 Task: Allow users to create and manage their profiles.
Action: Mouse moved to (556, 47)
Screenshot: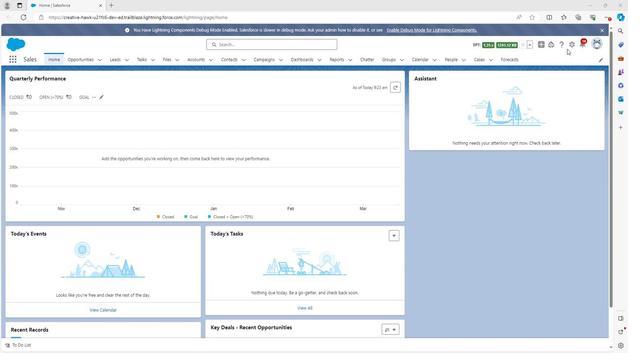 
Action: Mouse pressed left at (556, 47)
Screenshot: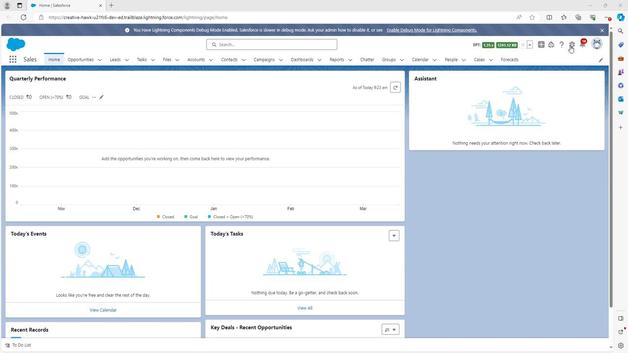 
Action: Mouse moved to (530, 63)
Screenshot: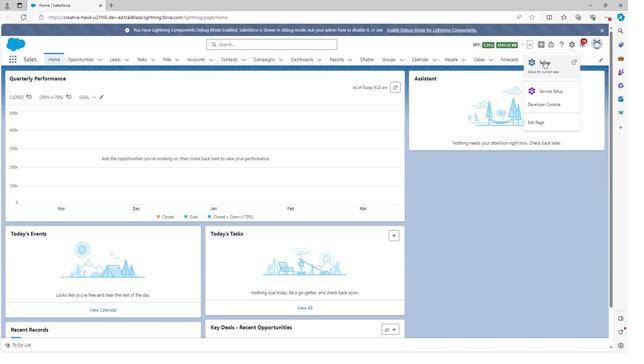 
Action: Mouse pressed left at (530, 63)
Screenshot: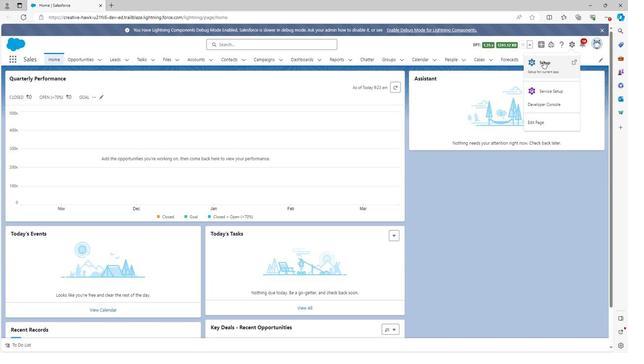 
Action: Mouse moved to (53, 77)
Screenshot: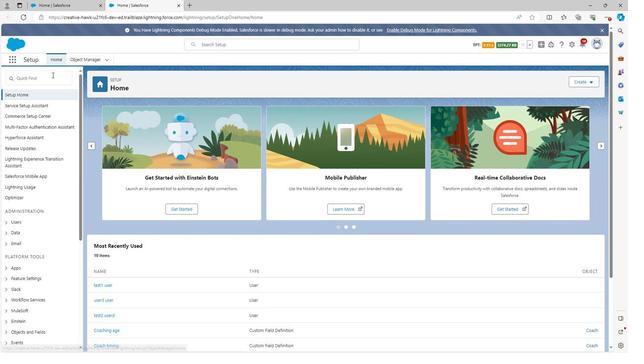 
Action: Mouse pressed left at (53, 77)
Screenshot: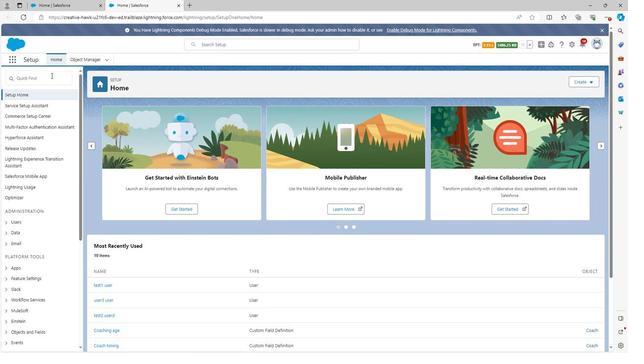 
Action: Mouse moved to (9, 223)
Screenshot: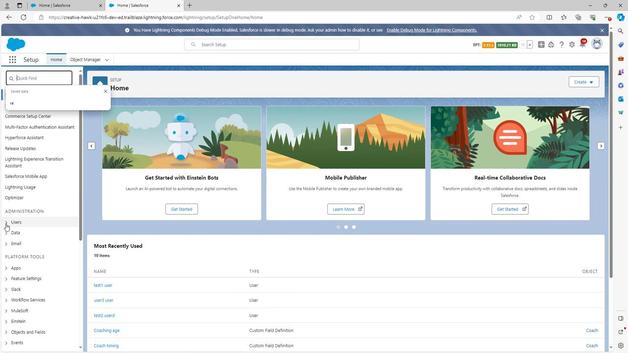 
Action: Mouse pressed left at (9, 223)
Screenshot: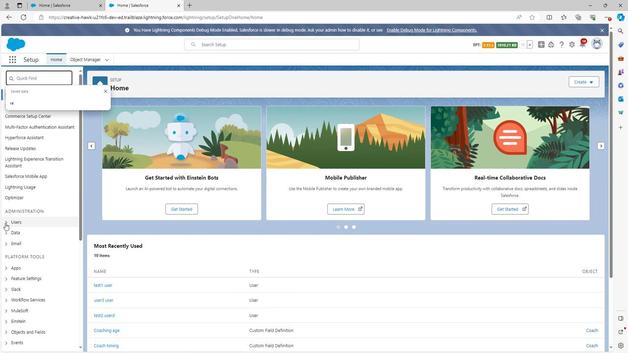
Action: Mouse moved to (27, 306)
Screenshot: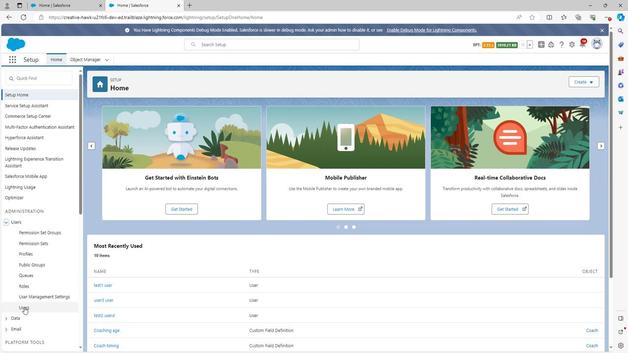 
Action: Mouse pressed left at (27, 306)
Screenshot: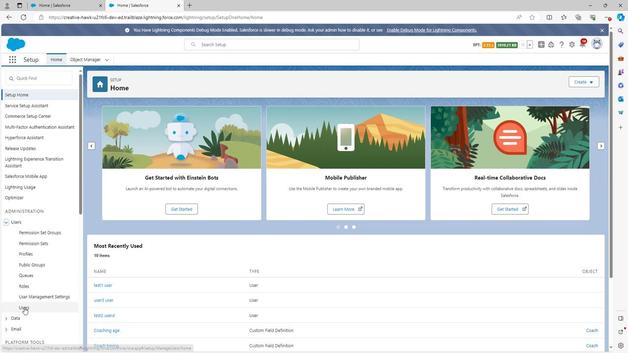 
Action: Mouse moved to (125, 206)
Screenshot: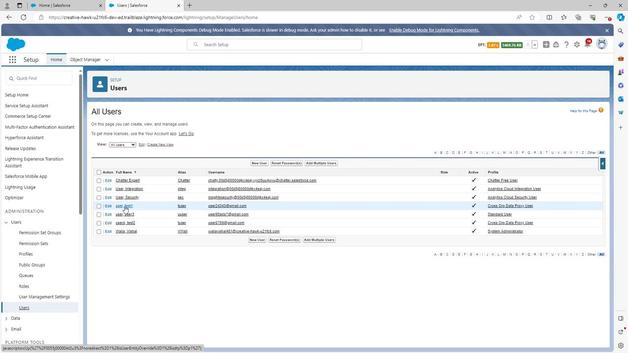 
Action: Mouse pressed left at (125, 206)
Screenshot: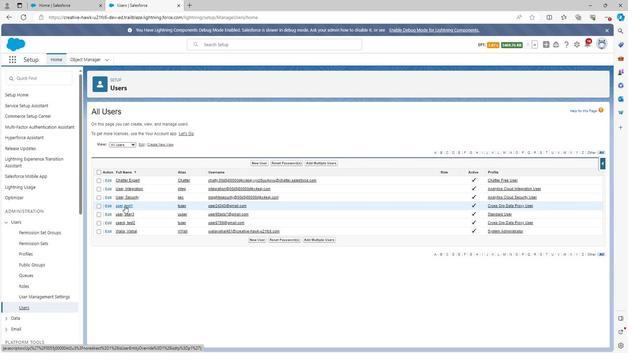 
Action: Mouse moved to (347, 229)
Screenshot: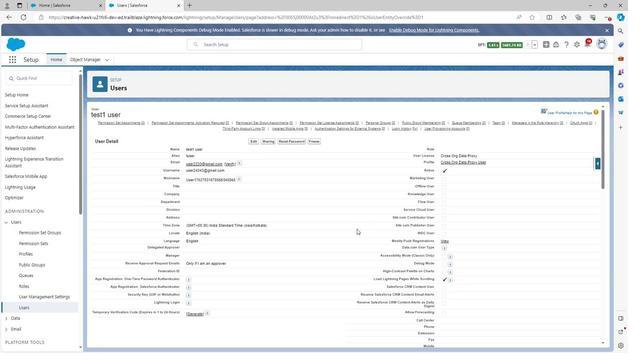 
Action: Mouse scrolled (347, 229) with delta (0, 0)
Screenshot: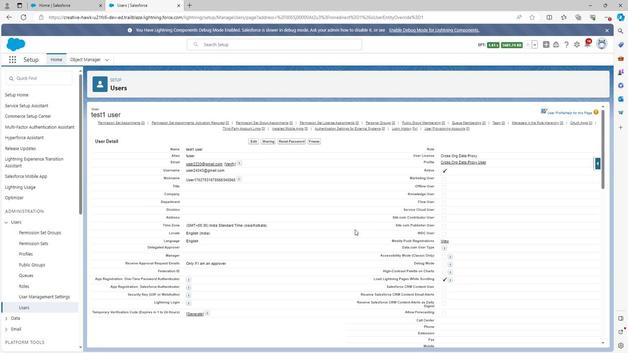 
Action: Mouse scrolled (347, 229) with delta (0, 0)
Screenshot: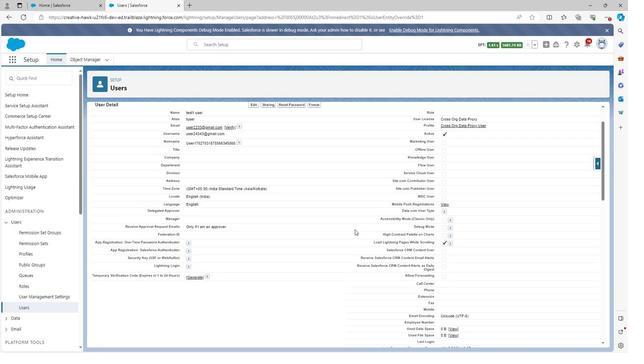 
Action: Mouse scrolled (347, 229) with delta (0, 0)
Screenshot: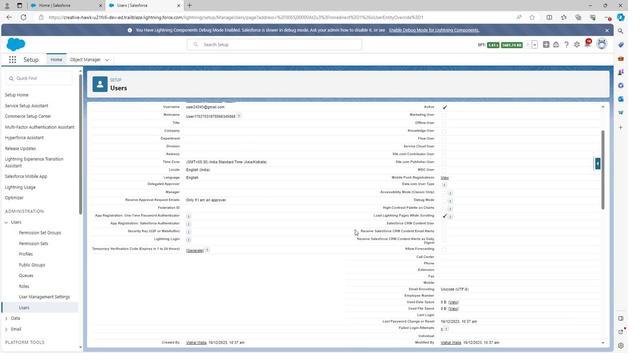 
Action: Mouse scrolled (347, 229) with delta (0, 0)
Screenshot: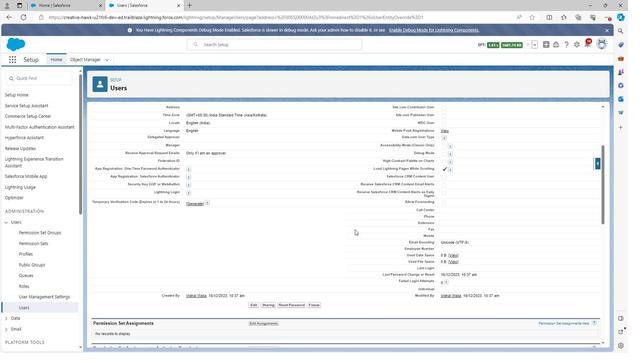 
Action: Mouse scrolled (347, 229) with delta (0, 0)
Screenshot: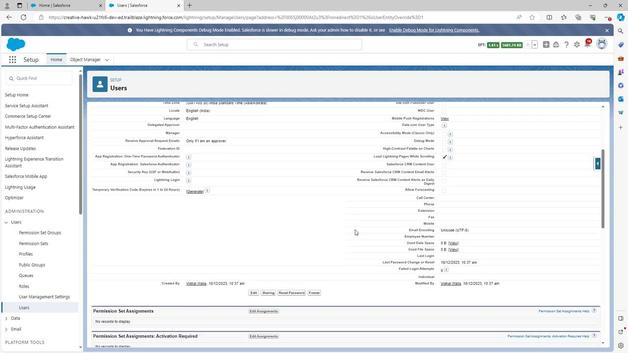 
Action: Mouse scrolled (347, 229) with delta (0, 0)
Screenshot: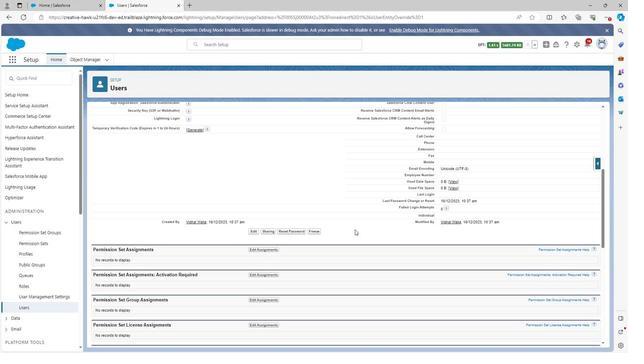 
Action: Mouse scrolled (347, 229) with delta (0, 0)
Screenshot: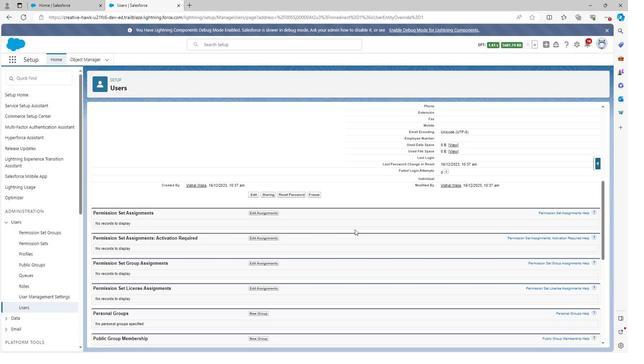 
Action: Mouse scrolled (347, 229) with delta (0, 0)
Screenshot: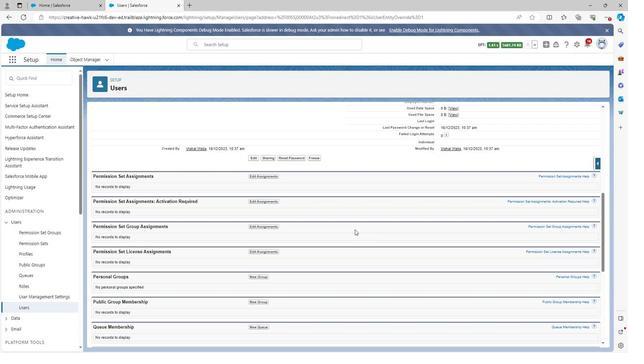 
Action: Mouse moved to (259, 140)
Screenshot: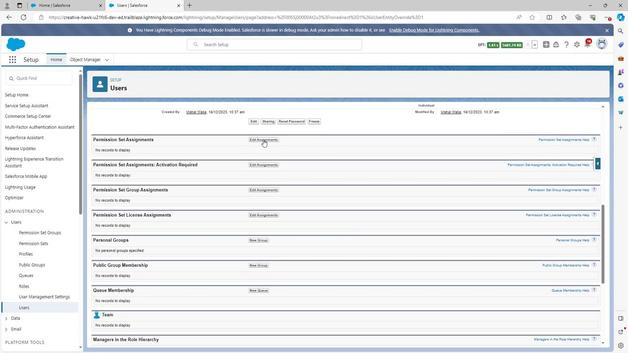
Action: Mouse pressed left at (259, 140)
Screenshot: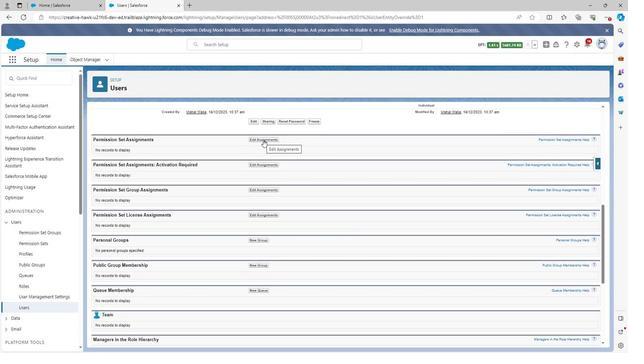 
Action: Mouse moved to (121, 168)
Screenshot: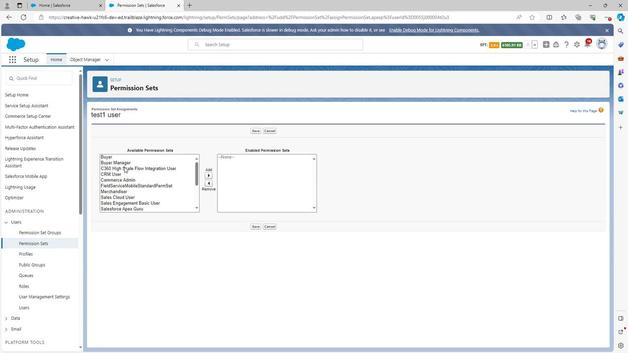 
Action: Mouse scrolled (121, 168) with delta (0, 0)
Screenshot: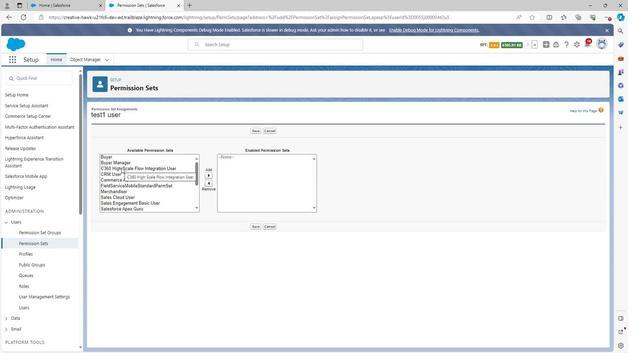 
Action: Mouse scrolled (121, 168) with delta (0, 0)
Screenshot: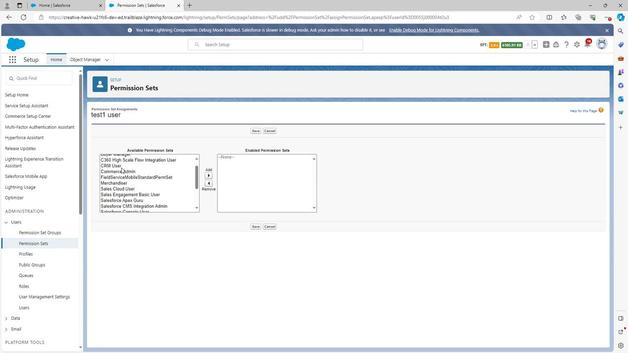 
Action: Mouse scrolled (121, 168) with delta (0, 0)
Screenshot: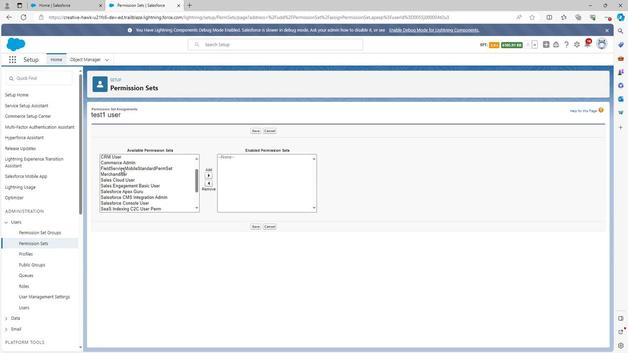 
Action: Mouse scrolled (121, 168) with delta (0, 0)
Screenshot: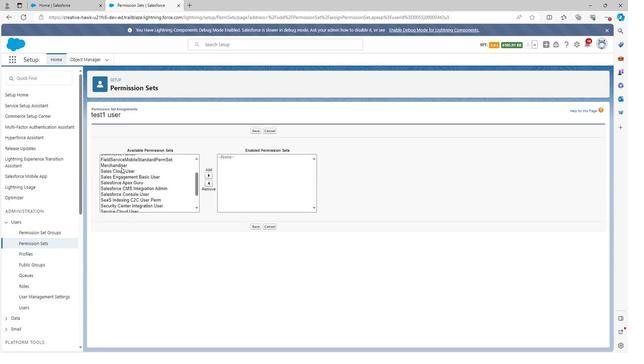 
Action: Mouse scrolled (121, 168) with delta (0, 0)
Screenshot: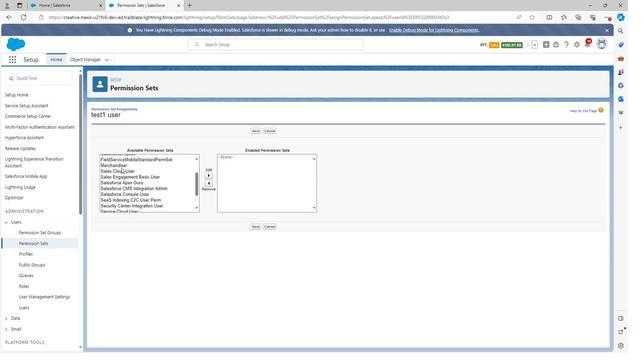 
Action: Mouse scrolled (121, 168) with delta (0, 0)
Screenshot: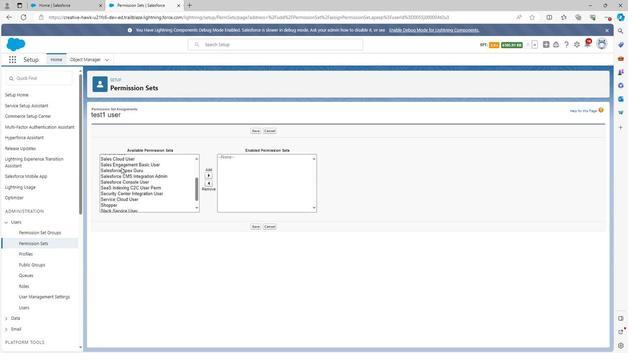 
Action: Mouse scrolled (121, 168) with delta (0, 0)
Screenshot: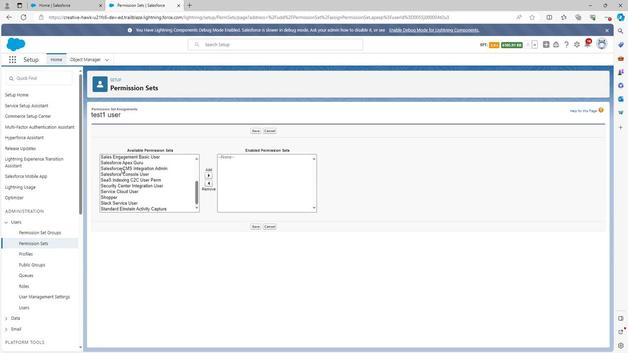 
Action: Mouse scrolled (121, 168) with delta (0, 0)
Screenshot: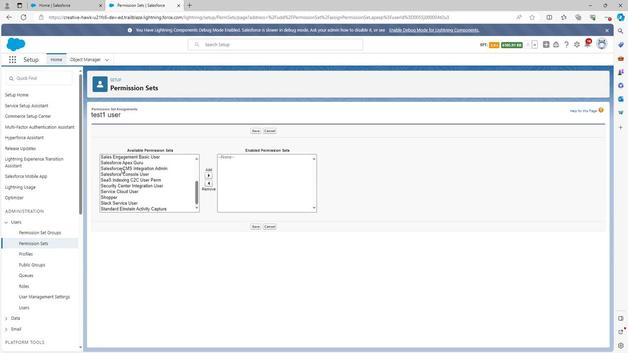 
Action: Mouse scrolled (121, 168) with delta (0, 0)
Screenshot: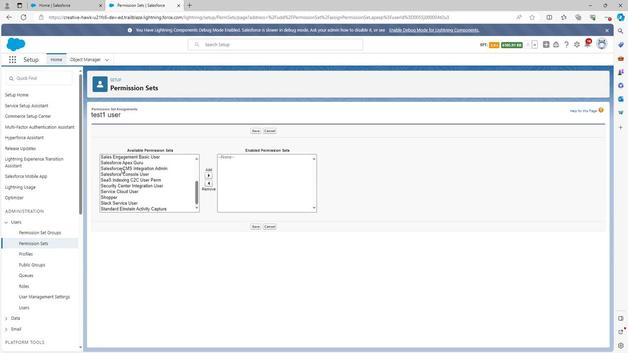 
Action: Mouse moved to (120, 199)
Screenshot: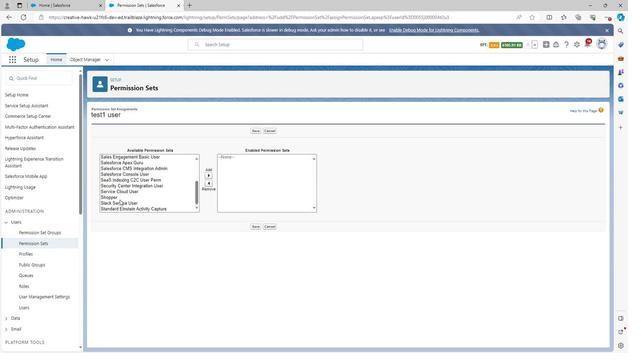 
Action: Mouse scrolled (120, 199) with delta (0, 0)
Screenshot: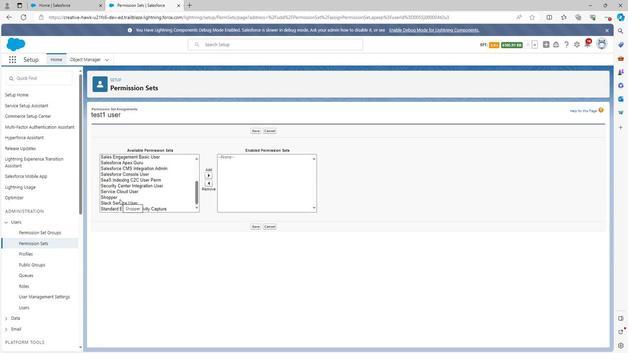 
Action: Mouse scrolled (120, 199) with delta (0, 0)
Screenshot: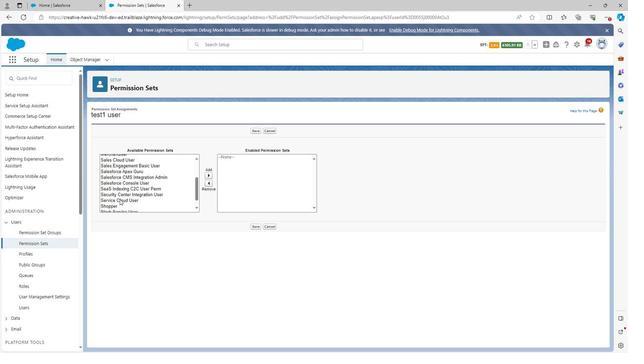 
Action: Mouse scrolled (120, 199) with delta (0, 0)
Screenshot: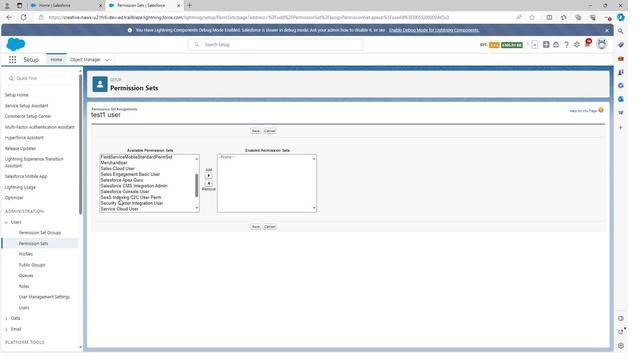 
Action: Mouse scrolled (120, 199) with delta (0, 0)
Screenshot: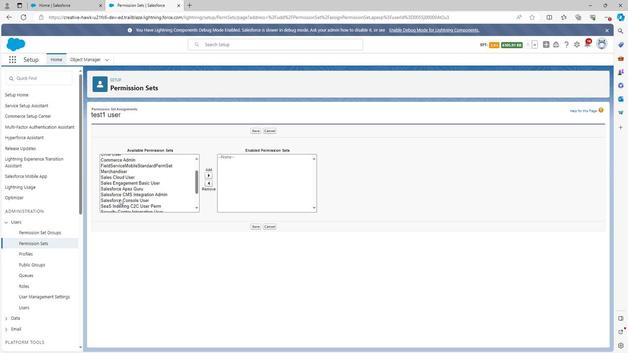 
Action: Mouse moved to (120, 196)
Screenshot: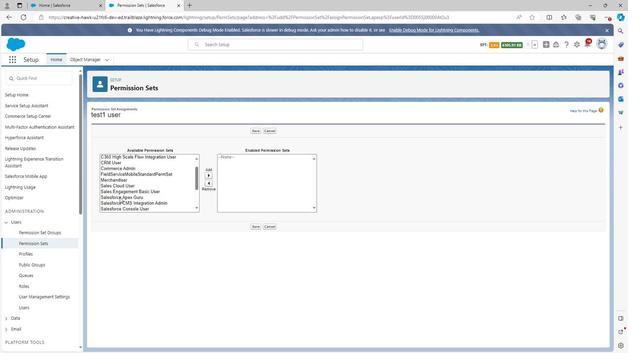 
Action: Mouse scrolled (120, 197) with delta (0, 0)
Screenshot: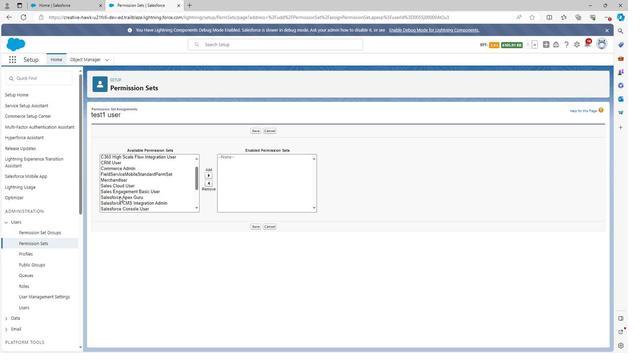 
Action: Mouse scrolled (120, 197) with delta (0, 0)
Screenshot: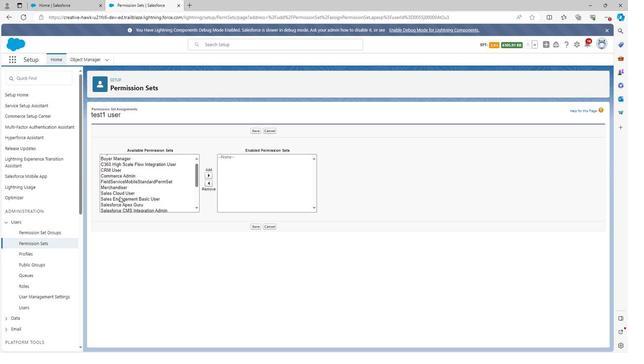 
Action: Mouse scrolled (120, 197) with delta (0, 0)
Screenshot: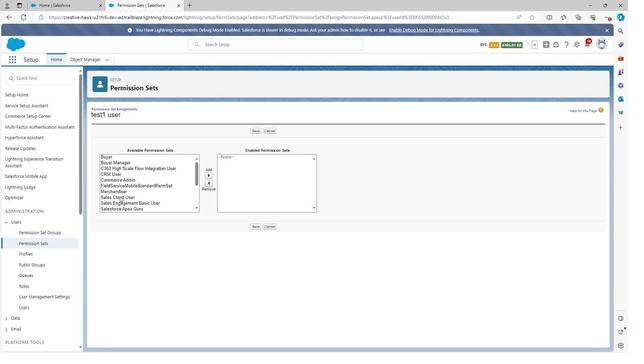 
Action: Mouse scrolled (120, 197) with delta (0, 0)
Screenshot: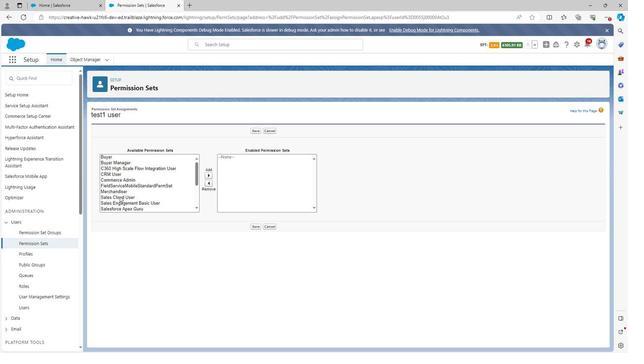 
Action: Mouse moved to (113, 157)
Screenshot: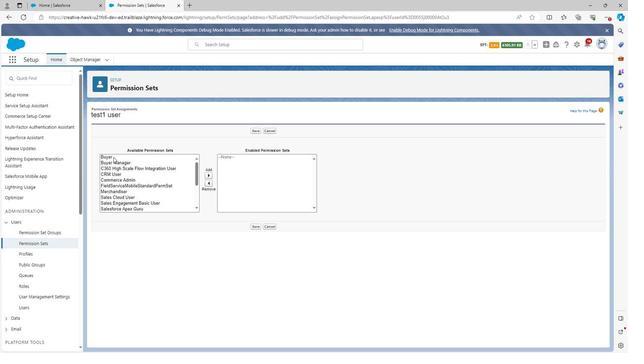 
Action: Mouse pressed left at (113, 157)
Screenshot: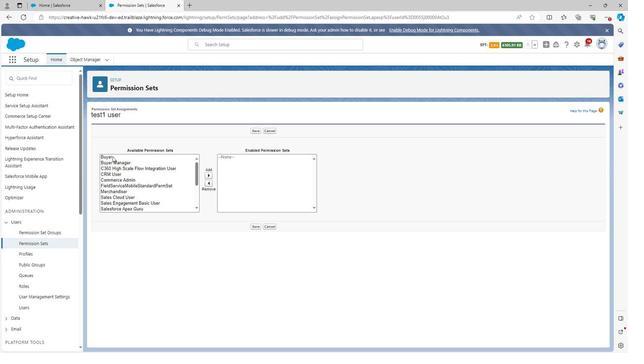 
Action: Mouse moved to (206, 176)
Screenshot: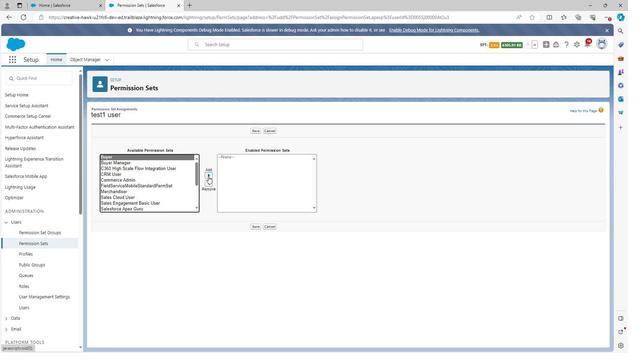 
Action: Mouse pressed left at (206, 176)
Screenshot: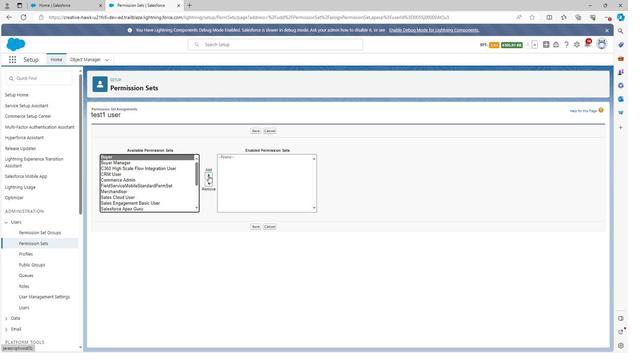 
Action: Mouse moved to (120, 175)
Screenshot: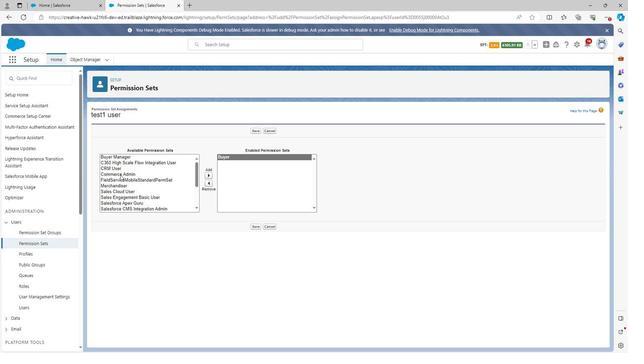 
Action: Mouse pressed left at (120, 175)
Screenshot: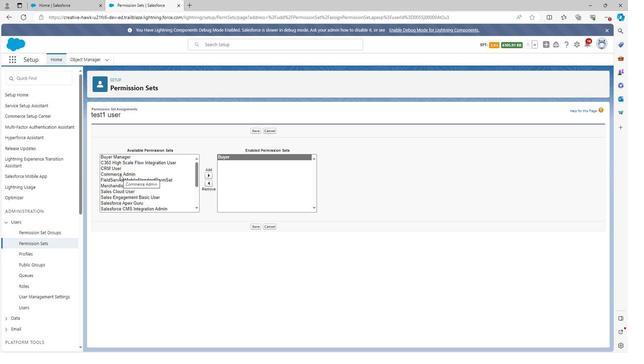 
Action: Mouse moved to (206, 176)
Screenshot: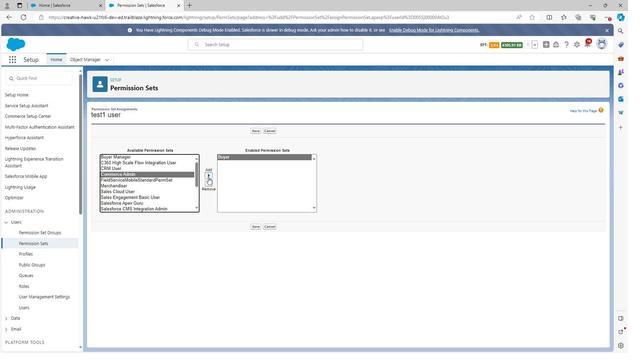 
Action: Mouse pressed left at (206, 176)
Screenshot: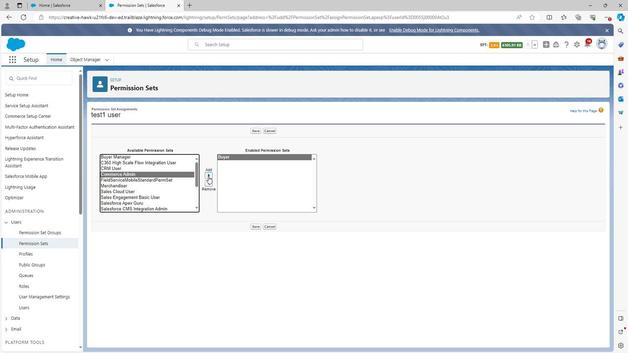 
Action: Mouse moved to (252, 227)
Screenshot: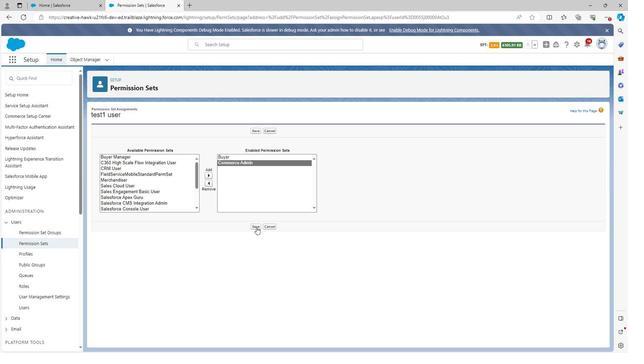 
Action: Mouse pressed left at (252, 227)
Screenshot: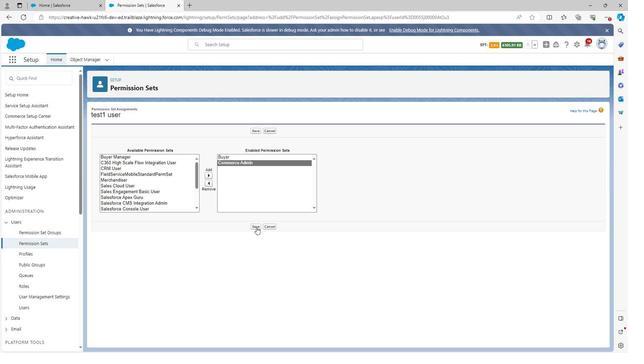 
Action: Mouse moved to (221, 183)
Screenshot: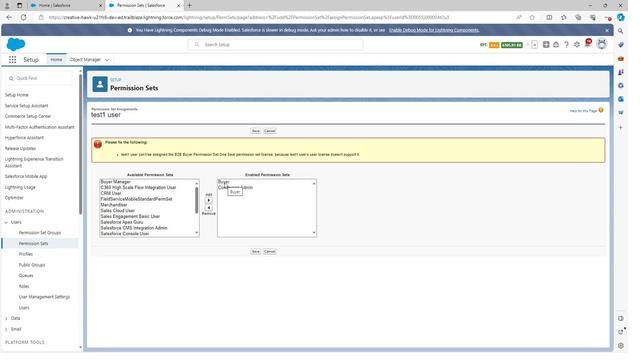 
Action: Mouse pressed left at (221, 183)
Screenshot: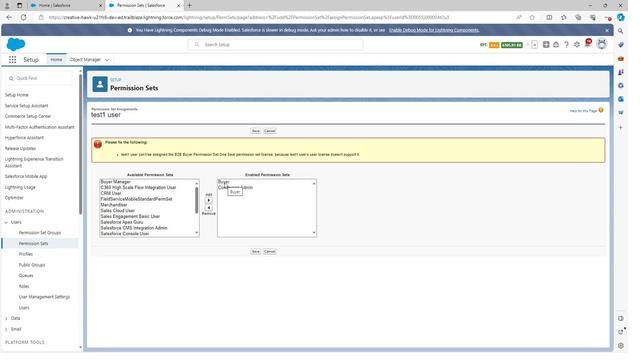 
Action: Mouse moved to (206, 207)
Screenshot: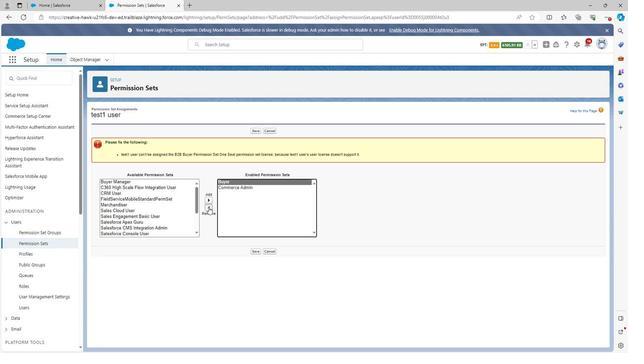 
Action: Mouse pressed left at (206, 207)
Screenshot: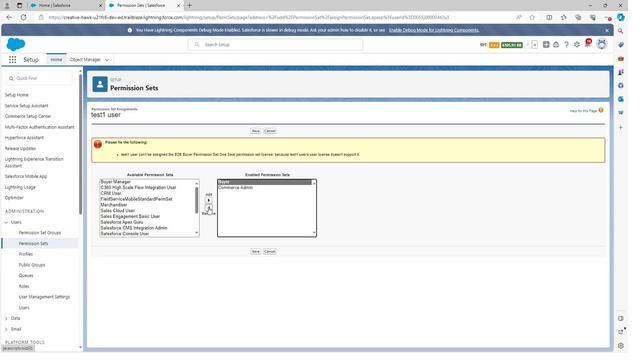 
Action: Mouse moved to (248, 251)
Screenshot: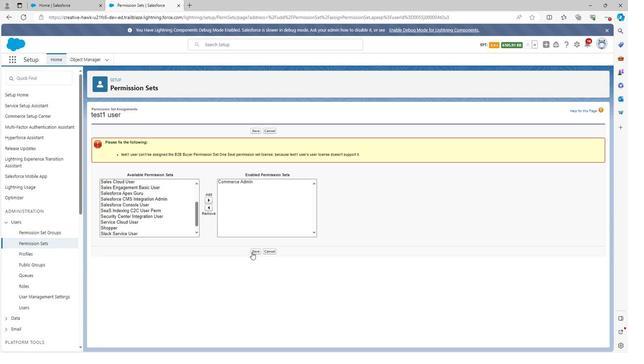 
Action: Mouse pressed left at (248, 251)
Screenshot: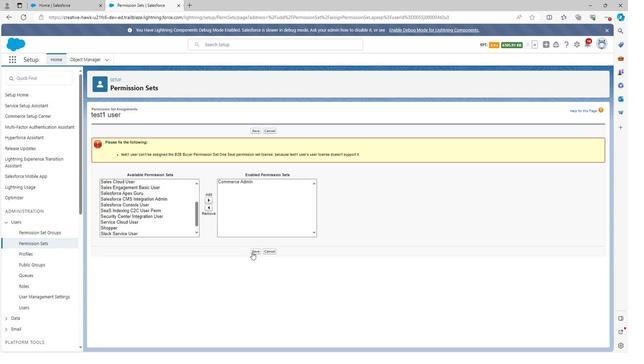 
Action: Mouse moved to (28, 250)
Screenshot: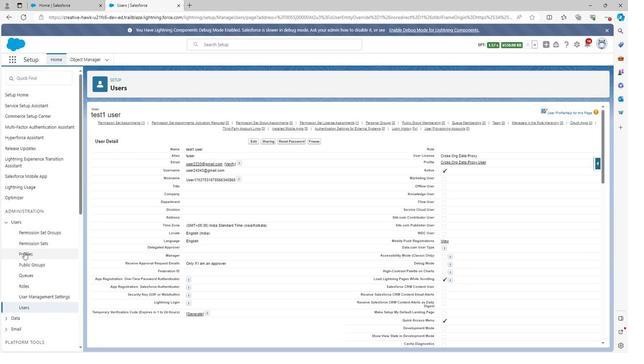 
Action: Mouse pressed left at (28, 250)
Screenshot: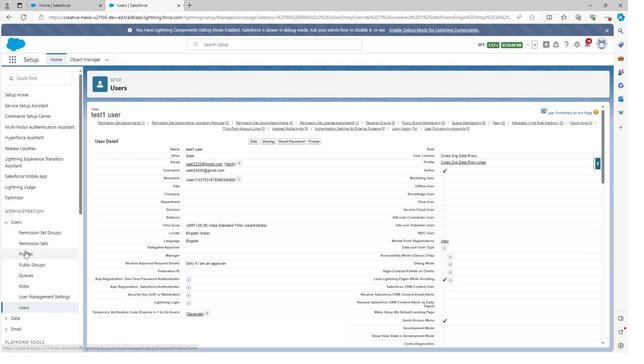 
Action: Mouse moved to (107, 139)
Screenshot: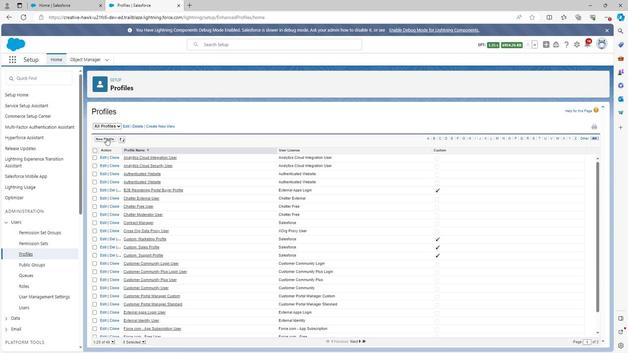 
Action: Mouse pressed left at (107, 139)
Screenshot: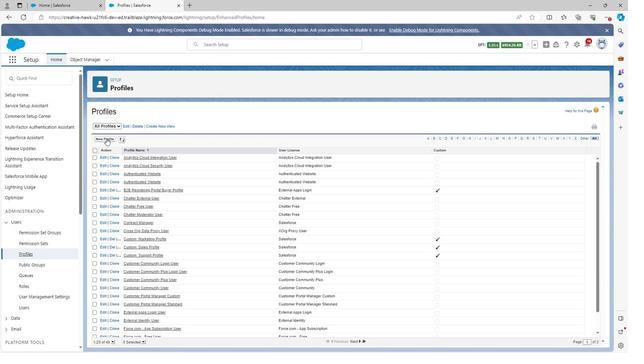 
Action: Mouse moved to (203, 152)
Screenshot: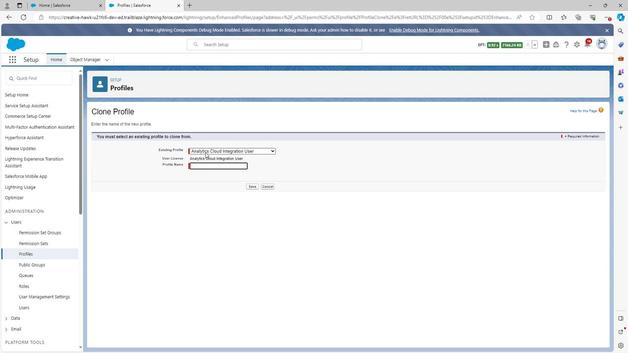 
Action: Mouse pressed left at (203, 152)
Screenshot: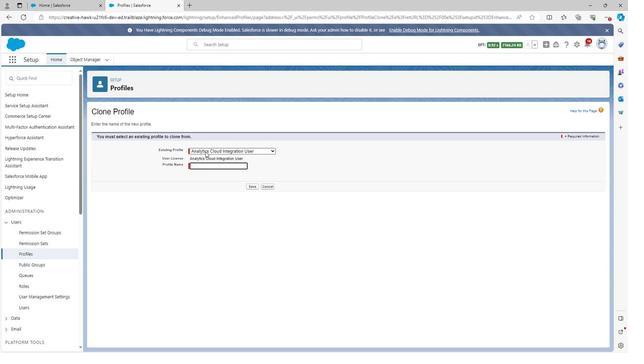 
Action: Mouse moved to (212, 229)
Screenshot: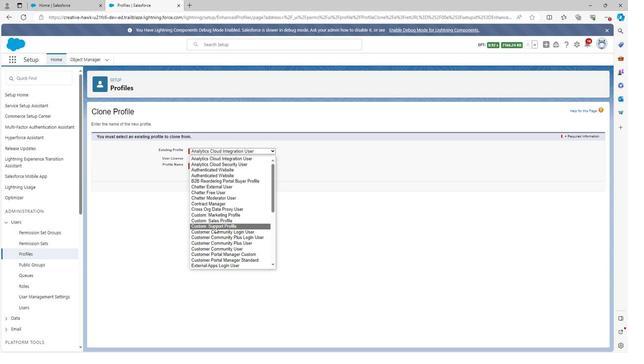 
Action: Mouse scrolled (212, 229) with delta (0, 0)
Screenshot: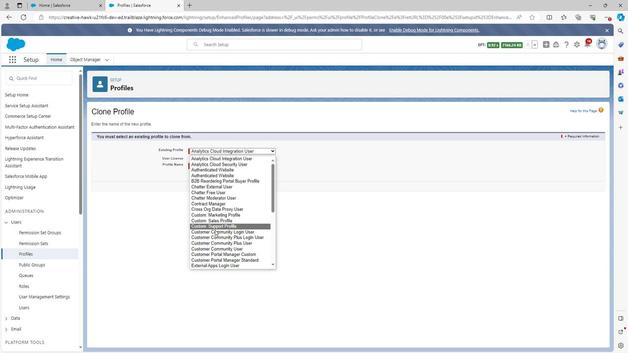 
Action: Mouse moved to (212, 232)
Screenshot: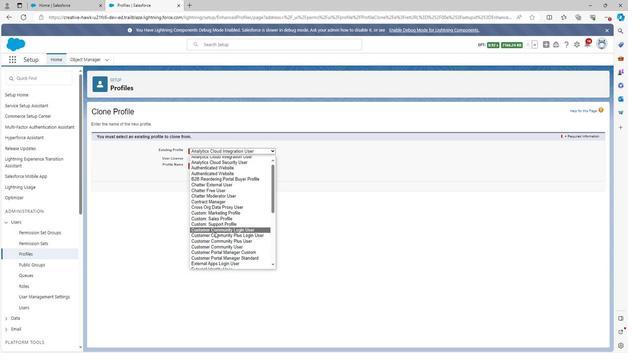 
Action: Mouse scrolled (212, 232) with delta (0, 0)
Screenshot: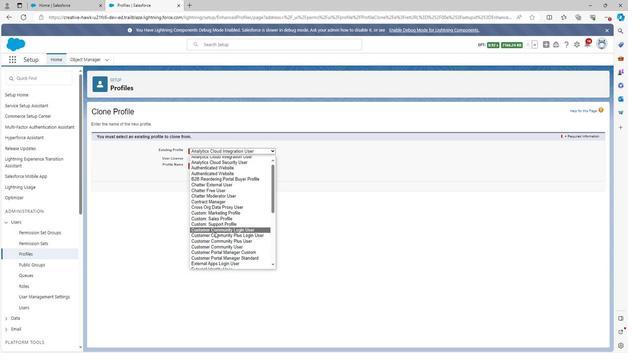 
Action: Mouse moved to (212, 237)
Screenshot: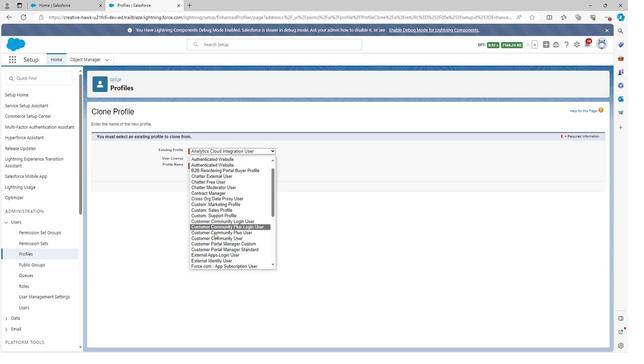 
Action: Mouse scrolled (212, 237) with delta (0, 0)
Screenshot: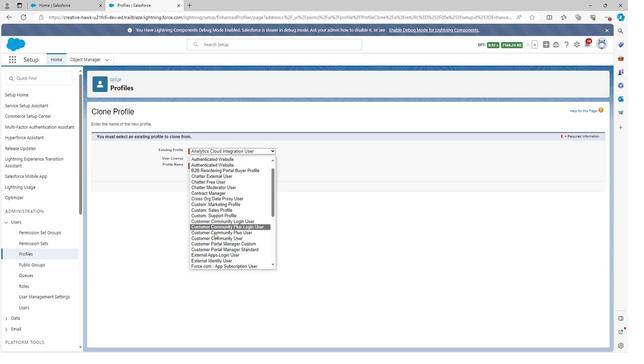
Action: Mouse moved to (212, 238)
Screenshot: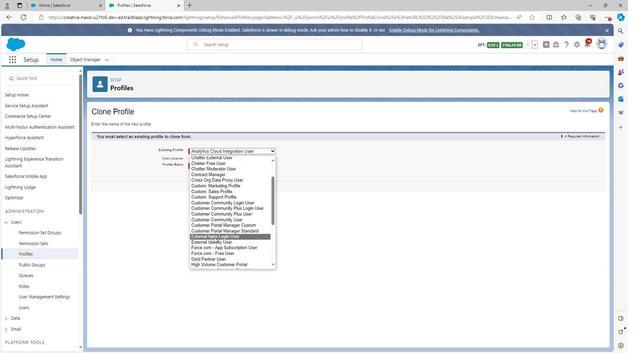 
Action: Mouse scrolled (212, 238) with delta (0, 0)
Screenshot: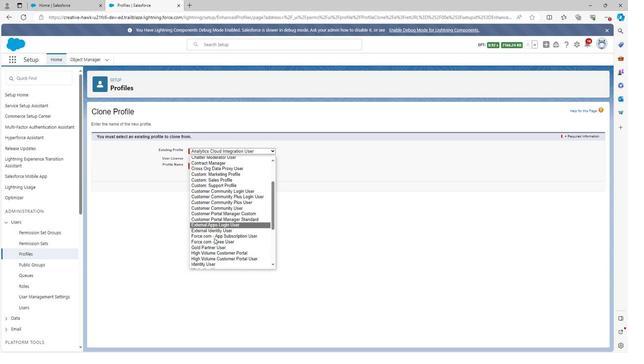 
Action: Mouse moved to (211, 239)
Screenshot: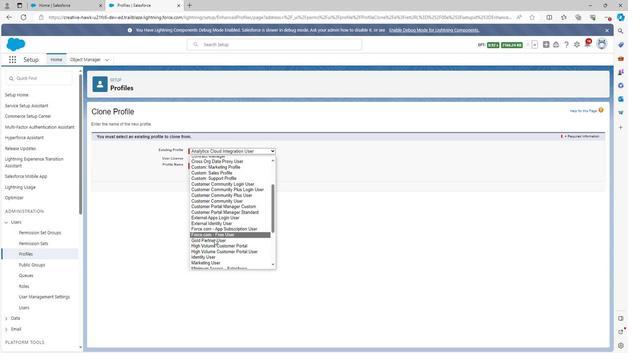 
Action: Mouse scrolled (211, 239) with delta (0, 0)
Screenshot: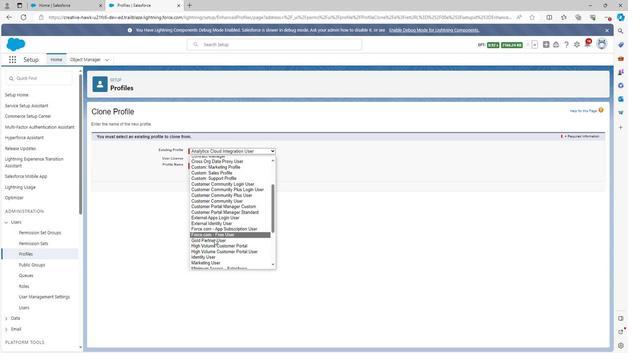 
Action: Mouse moved to (211, 241)
Screenshot: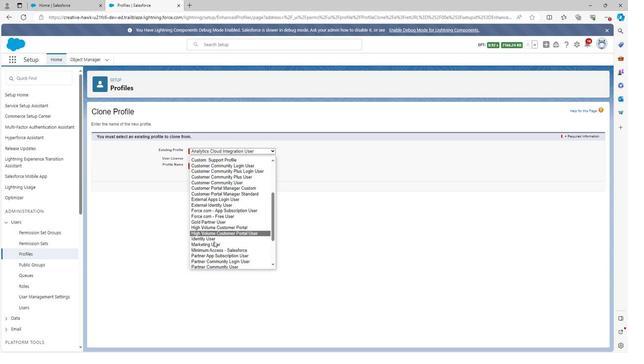 
Action: Mouse scrolled (211, 240) with delta (0, 0)
Screenshot: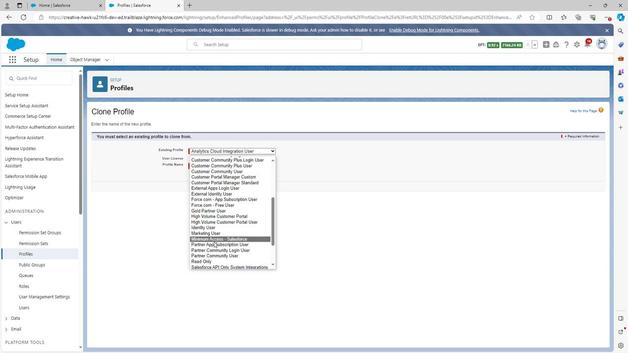 
Action: Mouse moved to (211, 252)
Screenshot: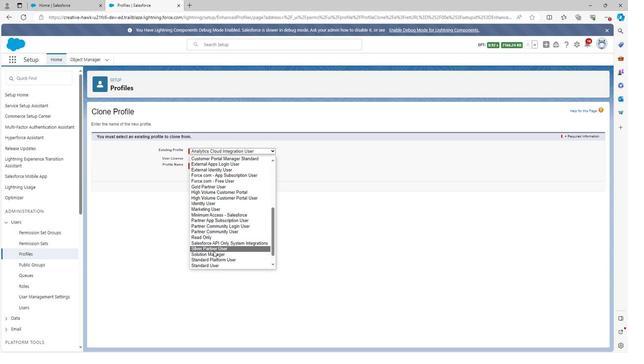 
Action: Mouse scrolled (211, 252) with delta (0, 0)
Screenshot: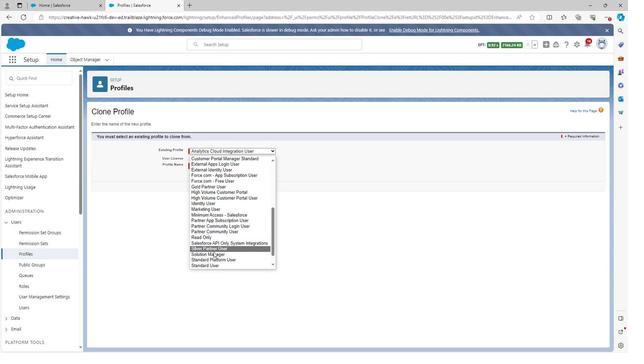 
Action: Mouse moved to (211, 253)
Screenshot: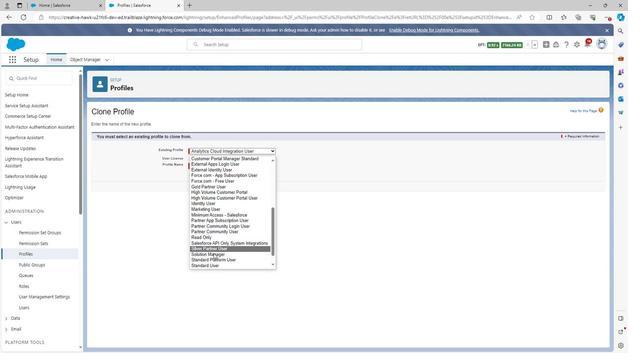 
Action: Mouse scrolled (211, 253) with delta (0, 0)
Screenshot: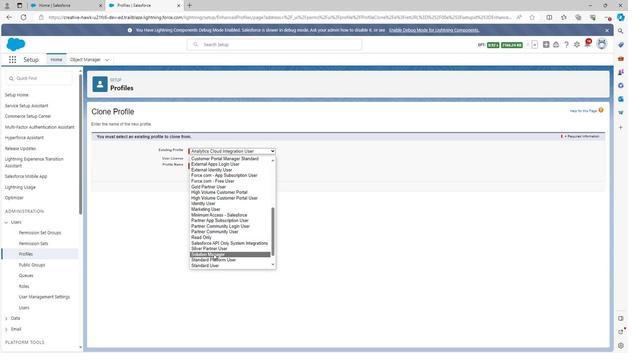 
Action: Mouse moved to (210, 253)
Screenshot: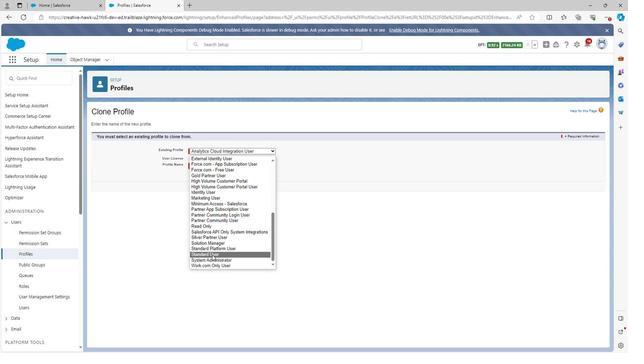 
Action: Mouse pressed left at (210, 253)
Screenshot: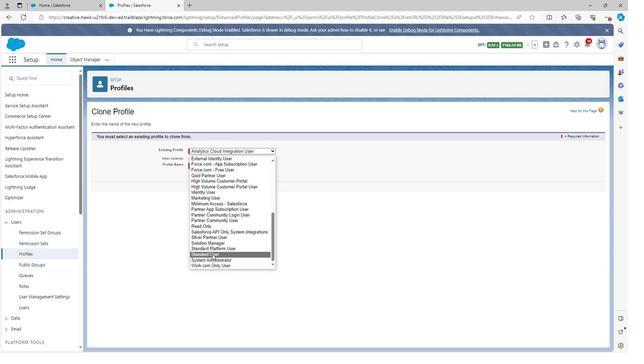 
Action: Mouse moved to (196, 165)
Screenshot: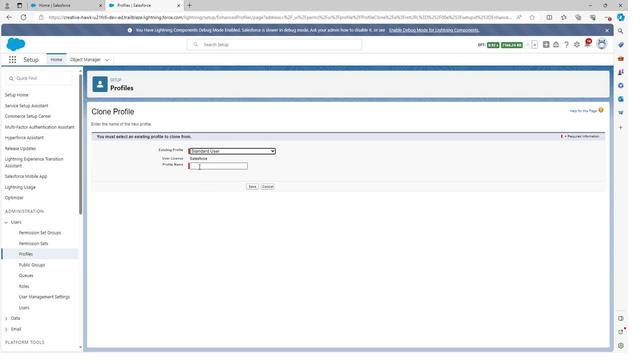 
Action: Mouse pressed left at (196, 165)
Screenshot: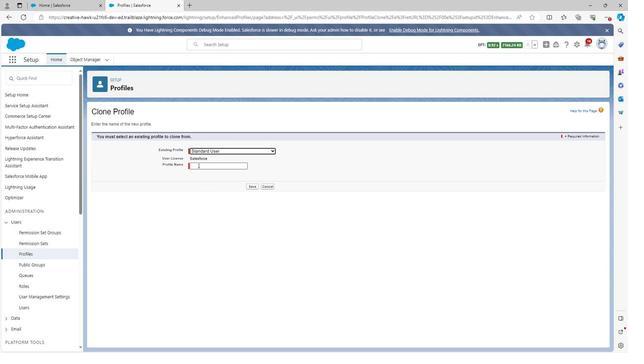 
Action: Key pressed test<Key.shift>_profile
Screenshot: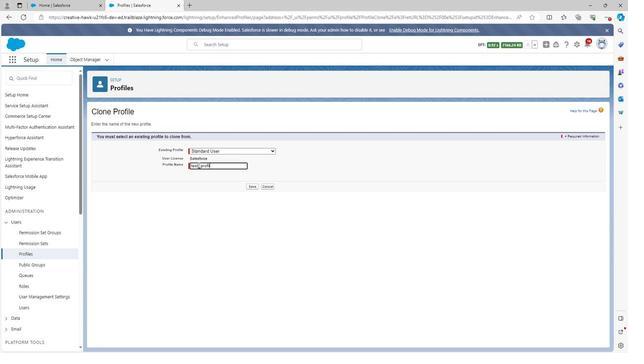
Action: Mouse moved to (252, 185)
Screenshot: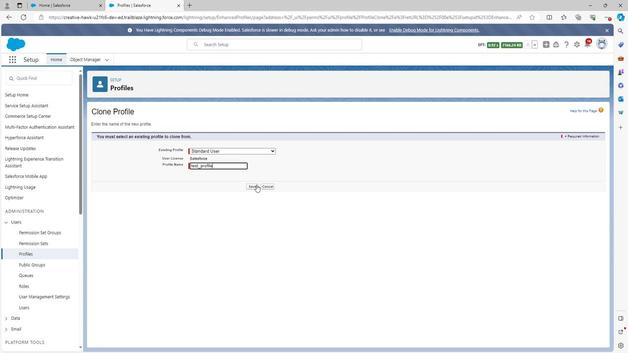 
Action: Mouse pressed left at (252, 185)
Screenshot: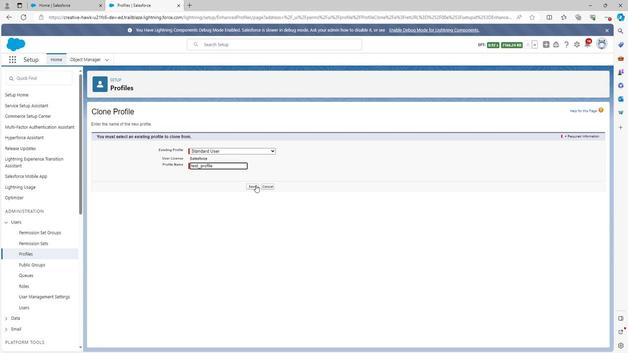 
Action: Mouse moved to (239, 191)
Screenshot: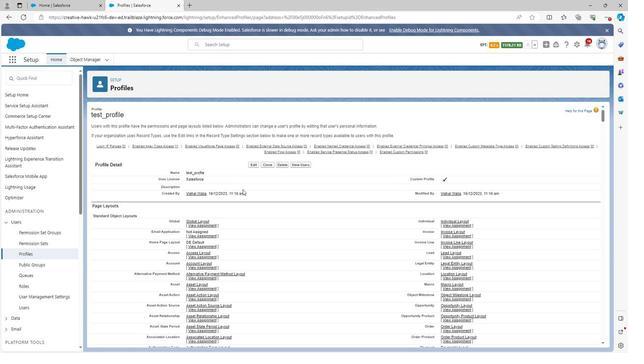 
Action: Mouse scrolled (239, 191) with delta (0, 0)
Screenshot: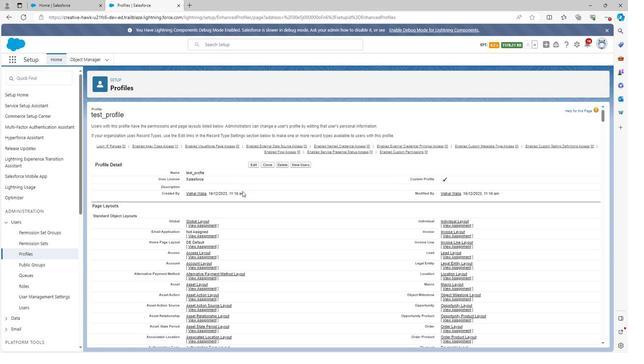 
Action: Mouse scrolled (239, 191) with delta (0, 0)
Screenshot: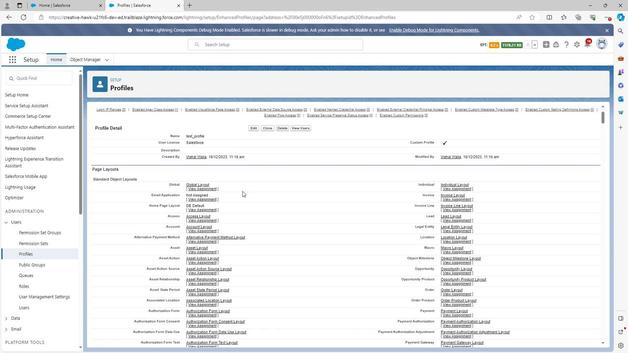 
Action: Mouse scrolled (239, 191) with delta (0, 0)
Screenshot: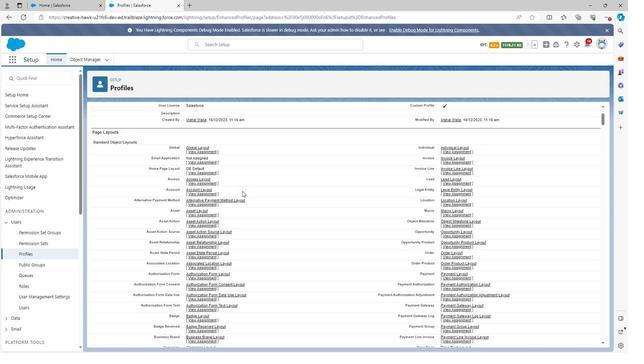 
Action: Mouse scrolled (239, 191) with delta (0, 0)
Screenshot: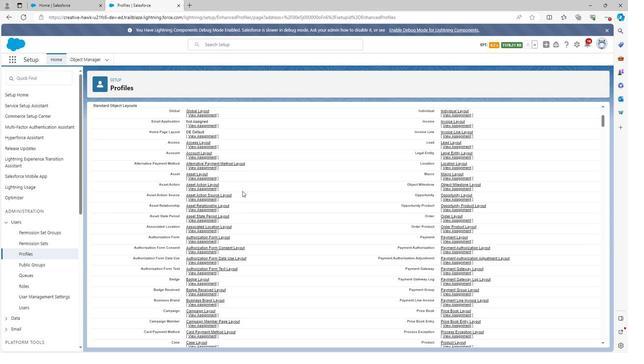 
Action: Mouse scrolled (239, 191) with delta (0, 0)
Screenshot: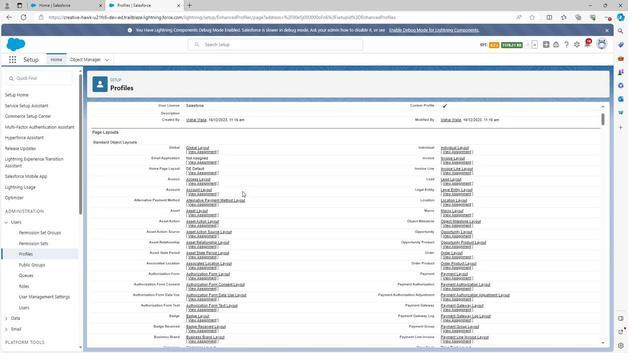 
Action: Mouse scrolled (239, 191) with delta (0, 0)
Screenshot: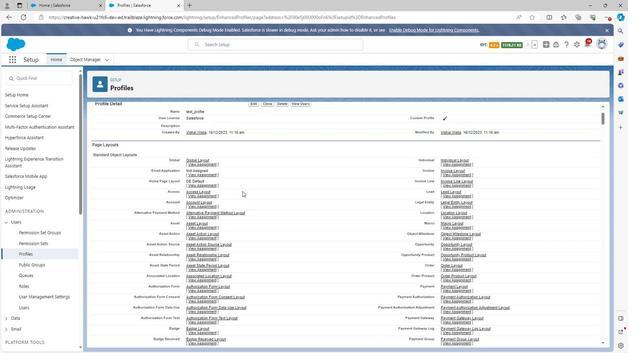 
Action: Mouse scrolled (239, 191) with delta (0, 0)
Screenshot: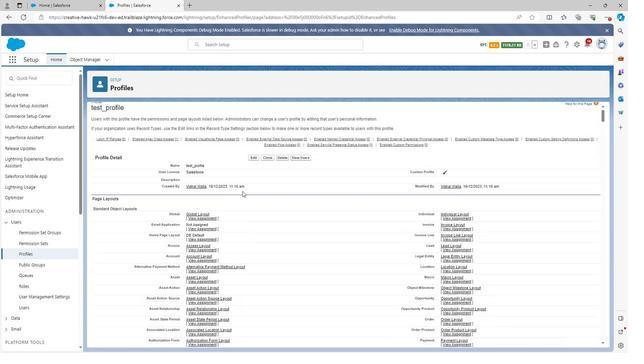 
Action: Mouse scrolled (239, 191) with delta (0, 0)
Screenshot: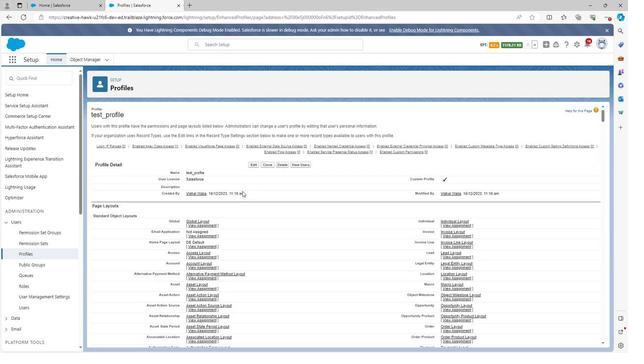 
Action: Mouse scrolled (239, 191) with delta (0, 0)
Screenshot: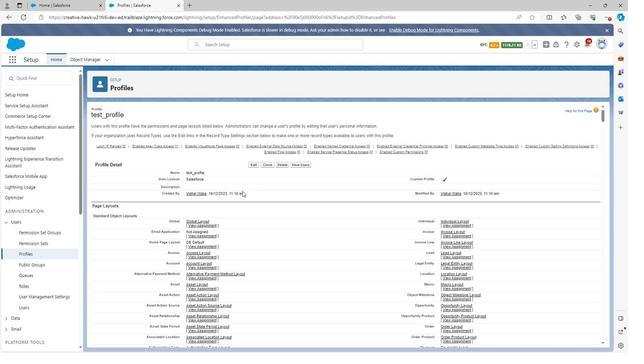 
Action: Mouse scrolled (239, 191) with delta (0, 0)
Screenshot: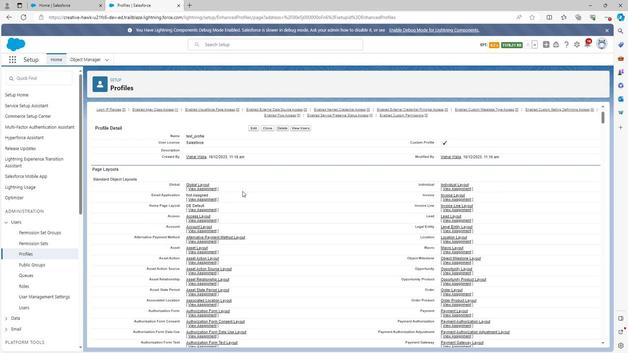 
Action: Mouse scrolled (239, 191) with delta (0, 0)
Screenshot: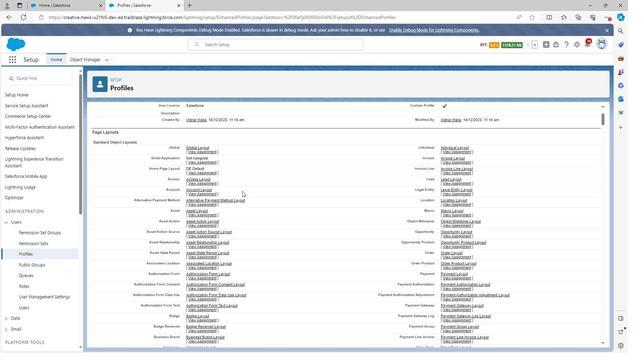 
Action: Mouse scrolled (239, 191) with delta (0, 0)
Screenshot: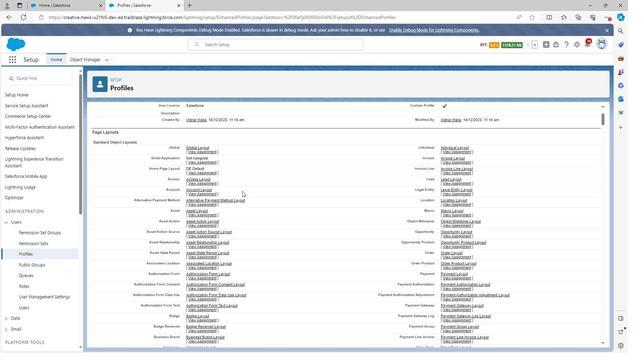 
Action: Mouse scrolled (239, 191) with delta (0, 0)
Screenshot: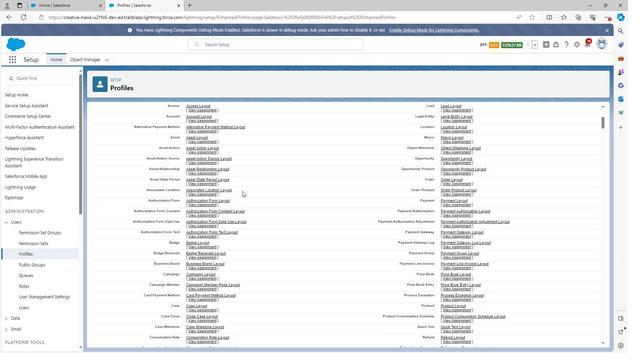 
Action: Mouse scrolled (239, 191) with delta (0, 0)
Screenshot: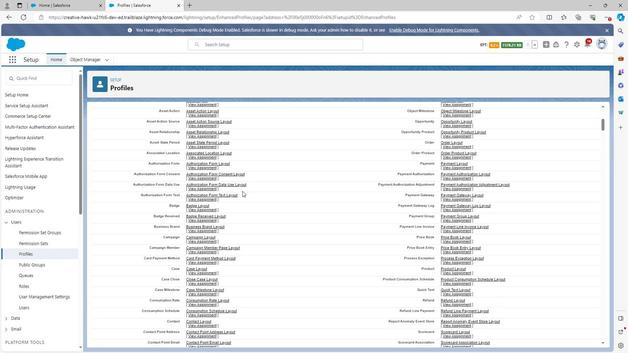 
Action: Mouse scrolled (239, 191) with delta (0, 0)
Screenshot: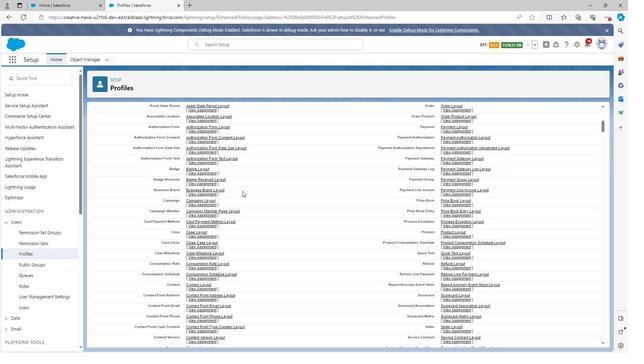 
Action: Mouse scrolled (239, 191) with delta (0, 0)
Screenshot: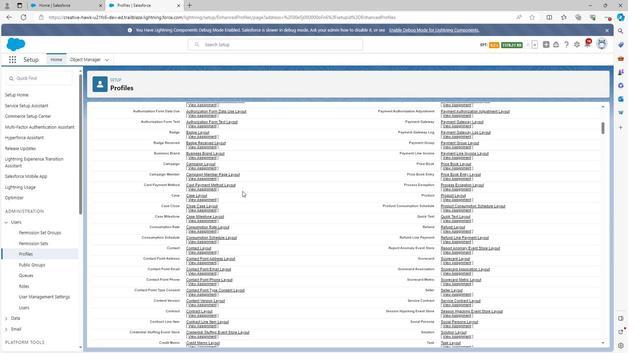 
Action: Mouse scrolled (239, 191) with delta (0, 0)
Screenshot: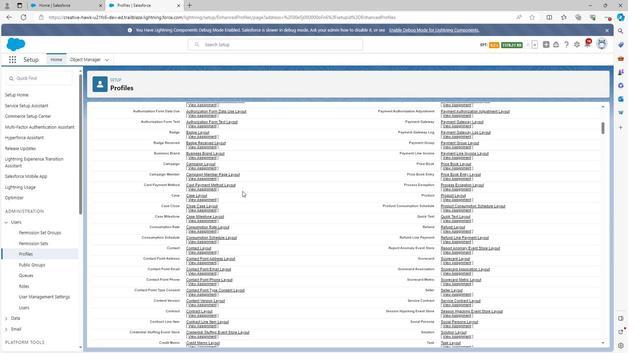 
Action: Mouse scrolled (239, 191) with delta (0, 0)
Screenshot: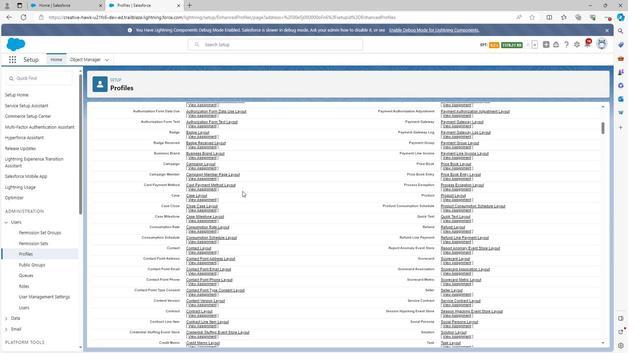 
Action: Mouse scrolled (239, 191) with delta (0, 0)
Screenshot: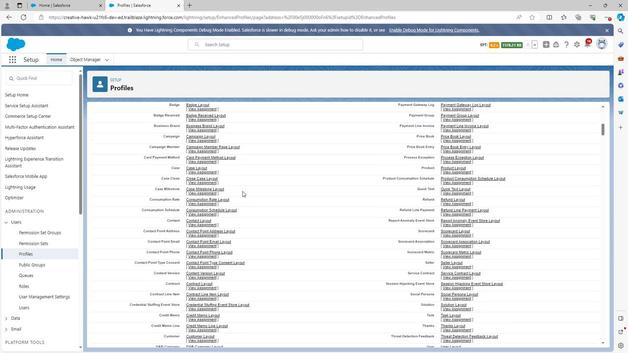 
Action: Mouse scrolled (239, 191) with delta (0, 0)
Screenshot: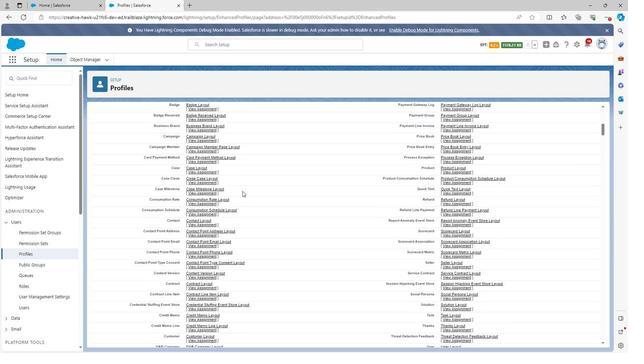 
Action: Mouse scrolled (239, 191) with delta (0, 0)
Screenshot: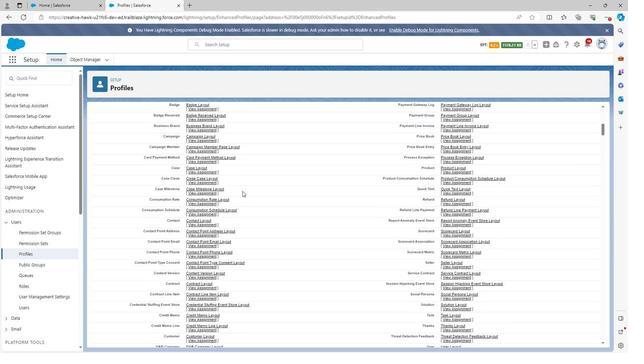 
Action: Mouse scrolled (239, 191) with delta (0, 0)
Screenshot: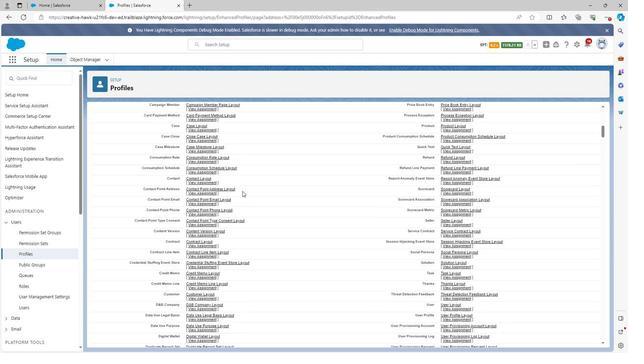 
Action: Mouse scrolled (239, 191) with delta (0, 0)
Screenshot: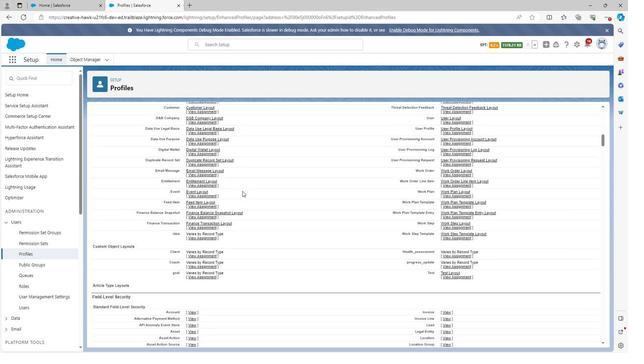 
Action: Mouse scrolled (239, 191) with delta (0, 0)
Screenshot: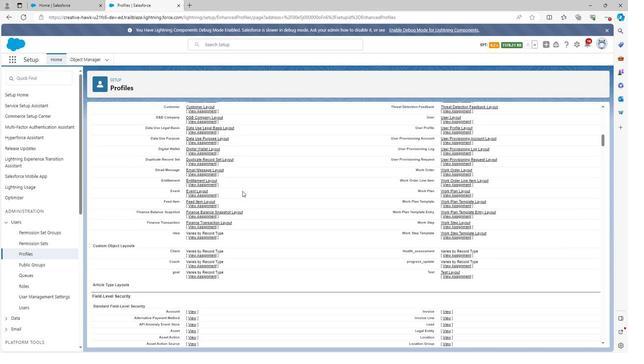 
Action: Mouse scrolled (239, 191) with delta (0, 0)
Screenshot: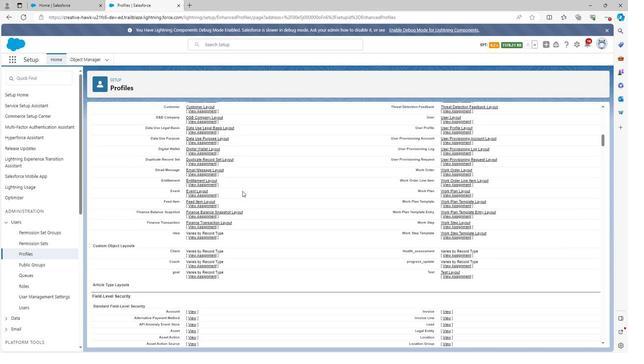 
Action: Mouse scrolled (239, 191) with delta (0, 0)
Screenshot: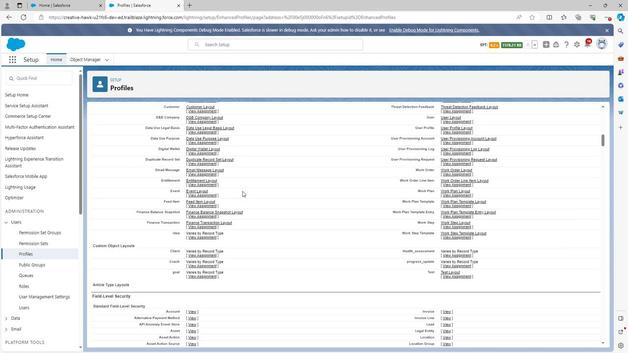 
Action: Mouse scrolled (239, 191) with delta (0, 0)
Screenshot: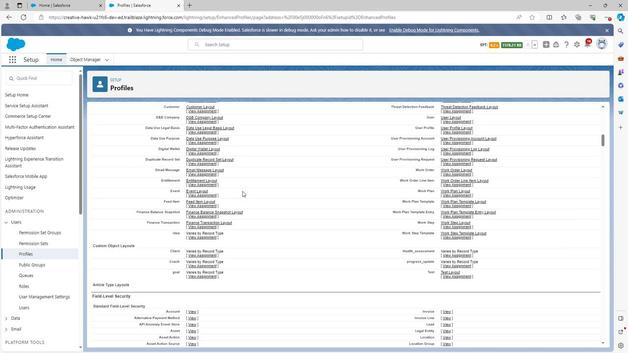 
Action: Mouse scrolled (239, 191) with delta (0, 0)
Screenshot: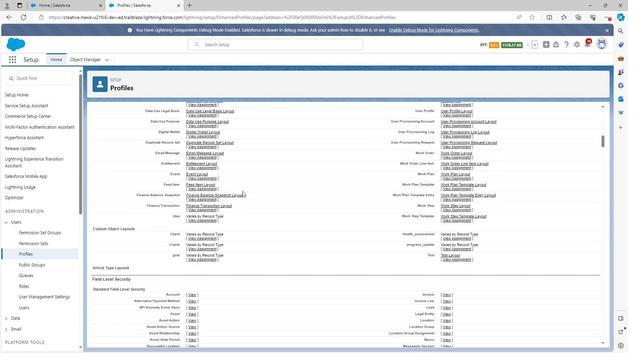 
Action: Mouse scrolled (239, 191) with delta (0, 0)
Screenshot: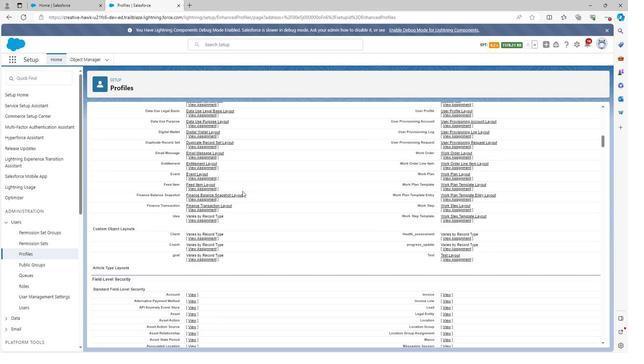 
Action: Mouse scrolled (239, 191) with delta (0, 0)
Screenshot: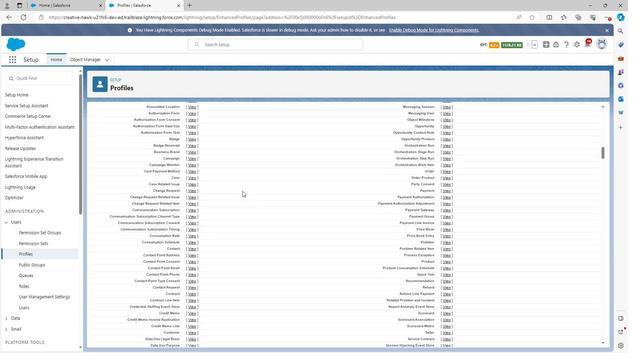 
Action: Mouse scrolled (239, 191) with delta (0, 0)
Screenshot: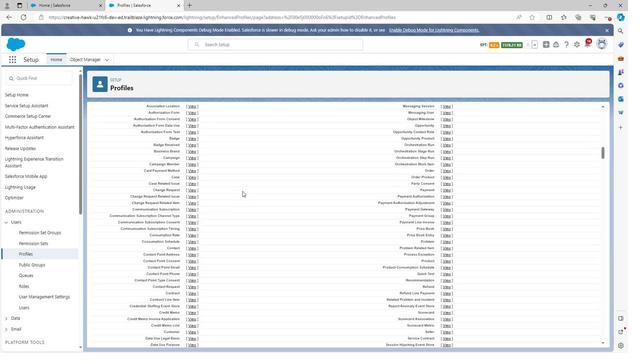 
Action: Mouse scrolled (239, 191) with delta (0, 0)
Screenshot: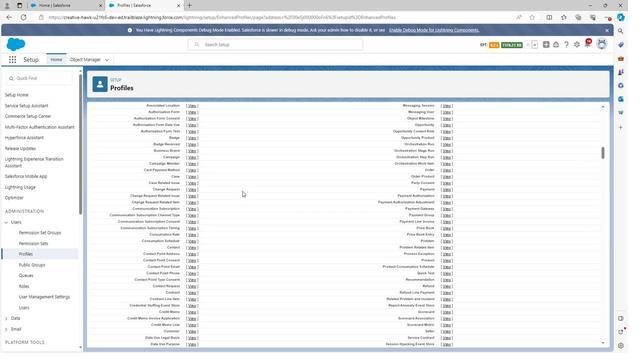 
Action: Mouse scrolled (239, 191) with delta (0, 0)
Screenshot: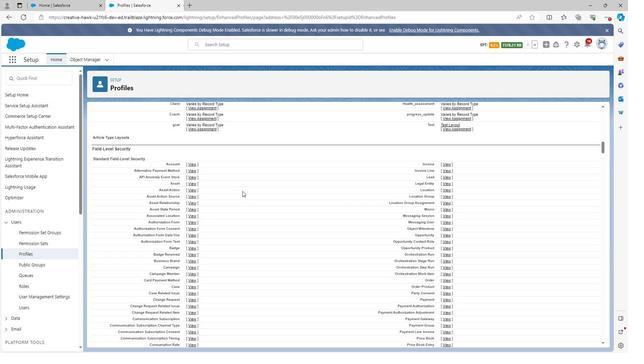 
Action: Mouse scrolled (239, 191) with delta (0, 0)
Screenshot: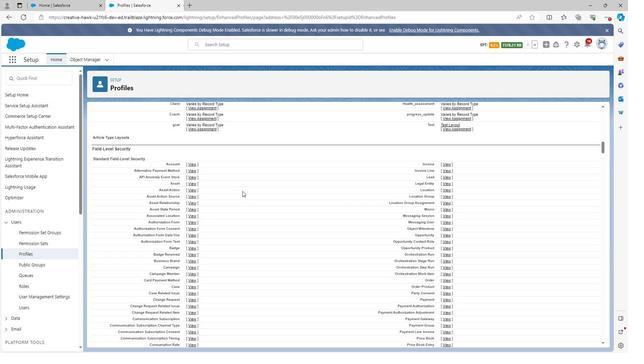 
Action: Mouse scrolled (239, 191) with delta (0, 0)
Screenshot: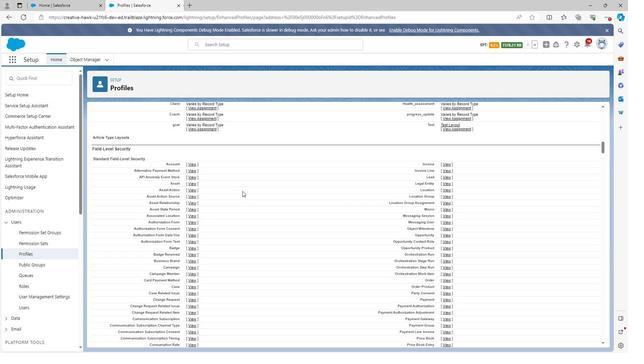 
Action: Mouse scrolled (239, 191) with delta (0, 0)
Screenshot: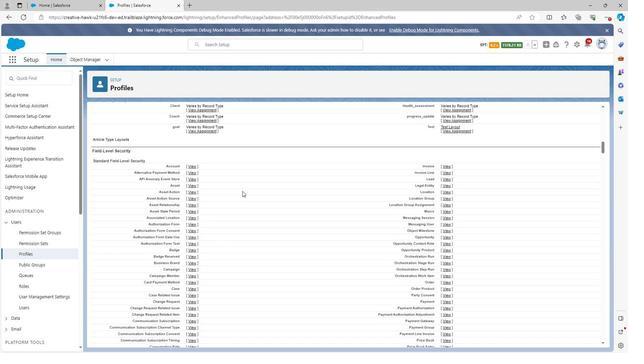 
Action: Mouse scrolled (239, 191) with delta (0, 0)
Screenshot: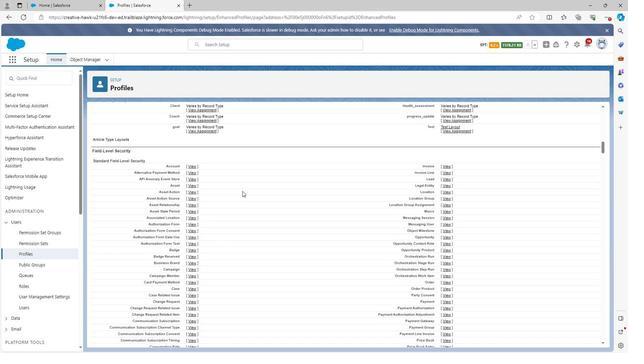 
Action: Mouse scrolled (239, 191) with delta (0, 0)
Screenshot: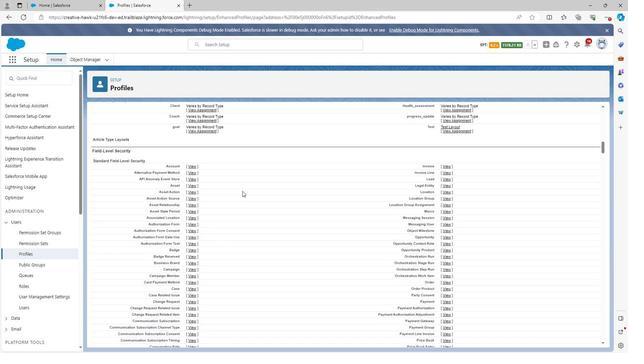 
Action: Mouse scrolled (239, 191) with delta (0, 0)
Screenshot: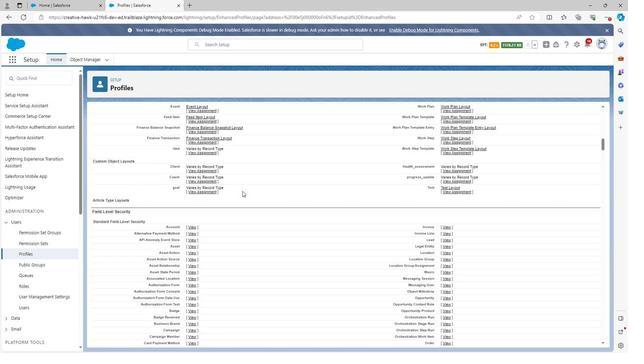 
Action: Mouse scrolled (239, 191) with delta (0, 0)
Screenshot: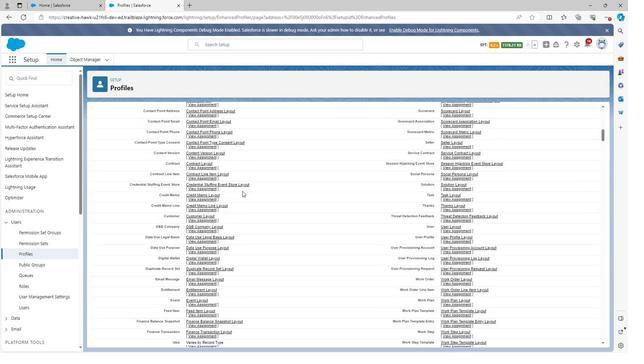 
Action: Mouse scrolled (239, 191) with delta (0, 0)
Screenshot: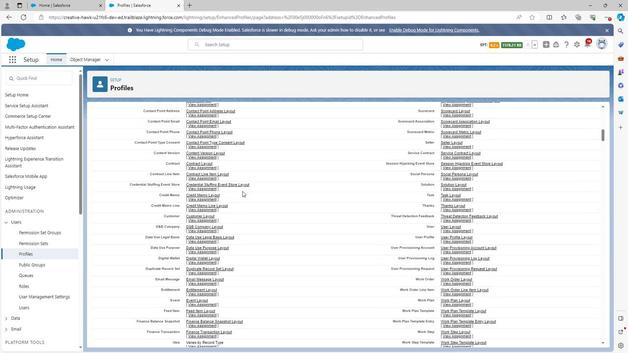 
Action: Mouse scrolled (239, 191) with delta (0, 0)
Screenshot: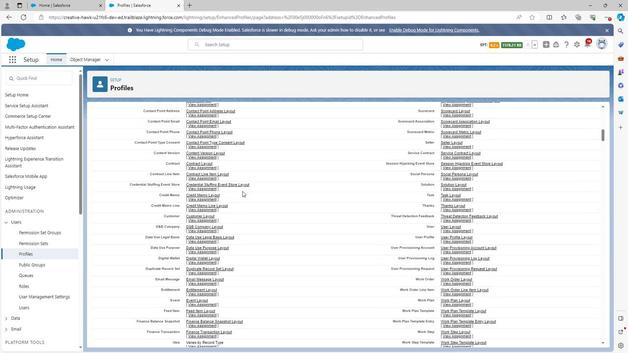 
Action: Mouse scrolled (239, 191) with delta (0, 0)
Screenshot: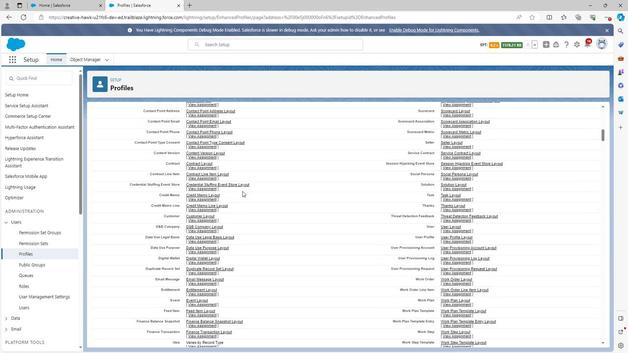 
Action: Mouse scrolled (239, 191) with delta (0, 0)
Screenshot: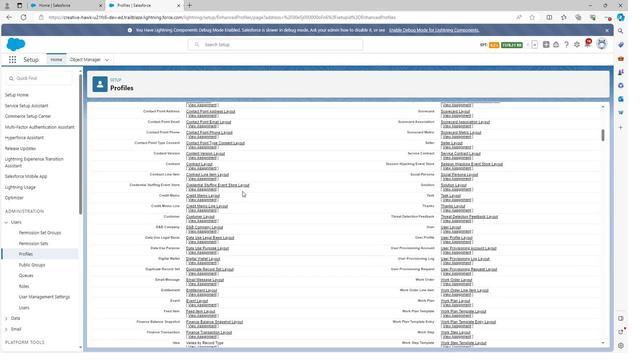 
Action: Mouse scrolled (239, 191) with delta (0, 0)
Screenshot: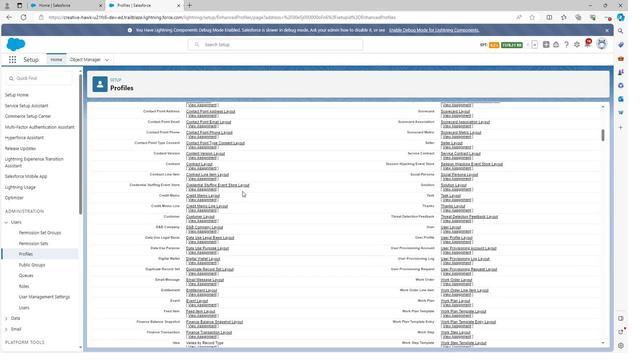 
Action: Mouse scrolled (239, 191) with delta (0, 0)
Screenshot: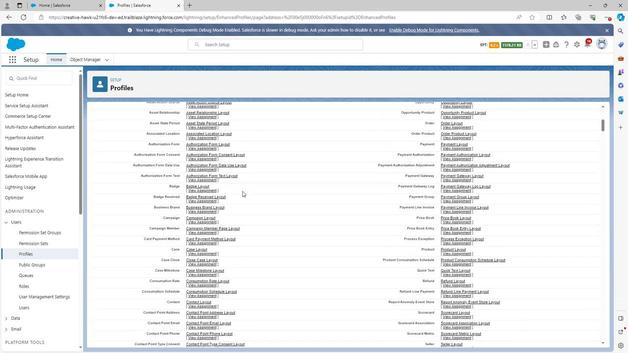 
Action: Mouse scrolled (239, 191) with delta (0, 0)
Screenshot: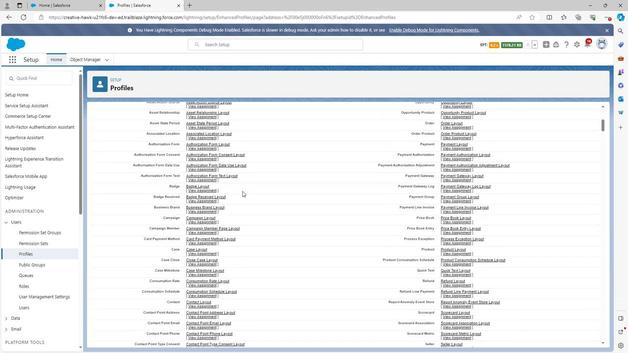 
Action: Mouse scrolled (239, 191) with delta (0, 0)
Screenshot: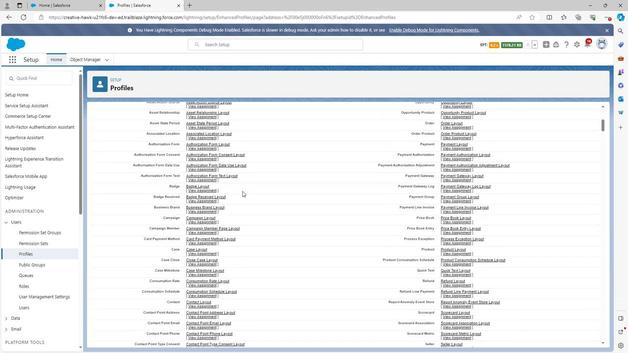 
Action: Mouse scrolled (239, 191) with delta (0, 0)
Screenshot: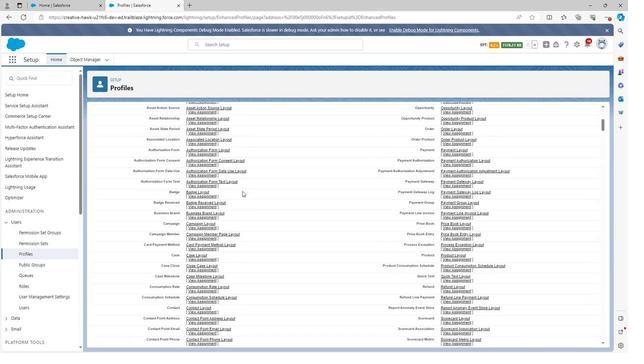
Action: Mouse scrolled (239, 191) with delta (0, 0)
Screenshot: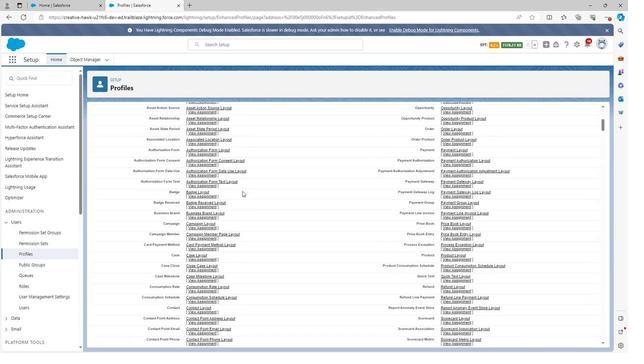 
Action: Mouse scrolled (239, 191) with delta (0, 0)
Screenshot: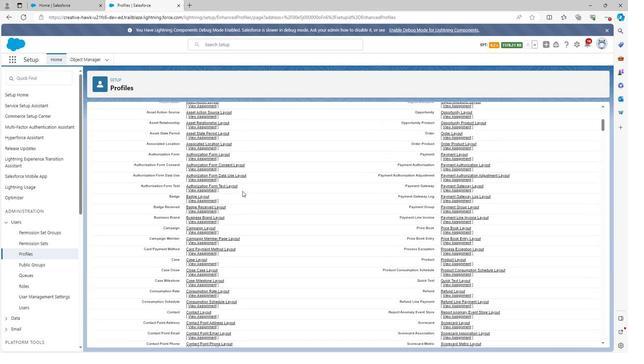 
Action: Mouse scrolled (239, 191) with delta (0, 0)
Screenshot: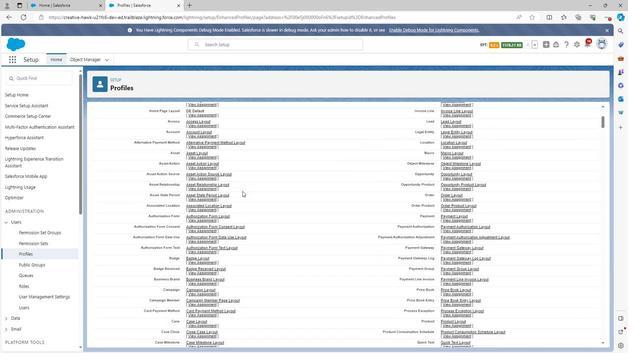 
Action: Mouse scrolled (239, 191) with delta (0, 0)
Screenshot: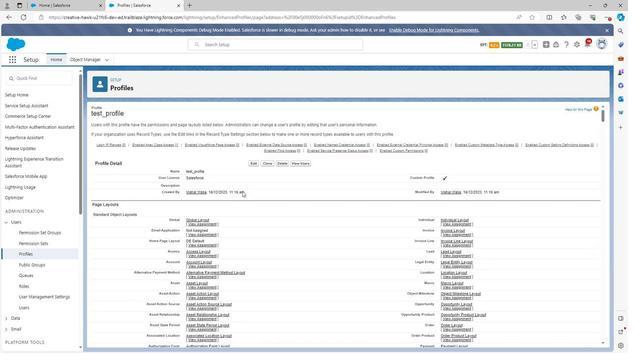 
Action: Mouse scrolled (239, 191) with delta (0, 0)
Screenshot: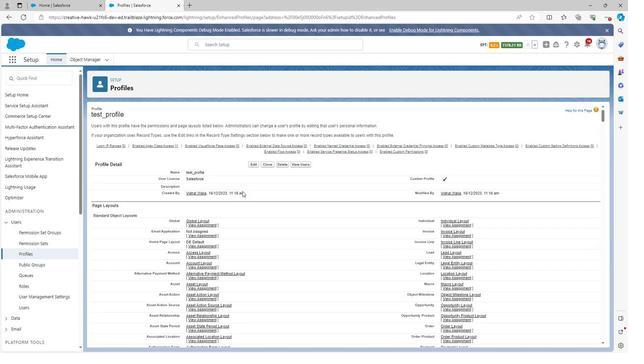 
Action: Mouse scrolled (239, 191) with delta (0, 0)
Screenshot: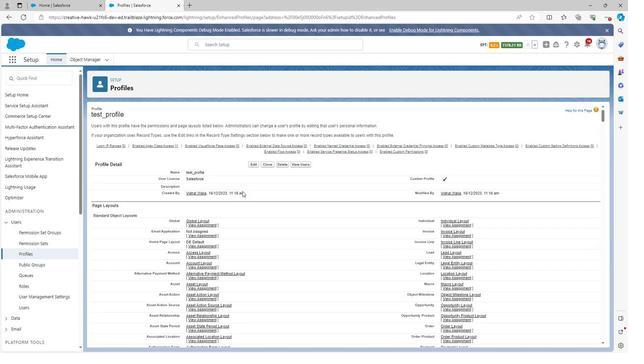 
Action: Mouse scrolled (239, 191) with delta (0, 0)
Screenshot: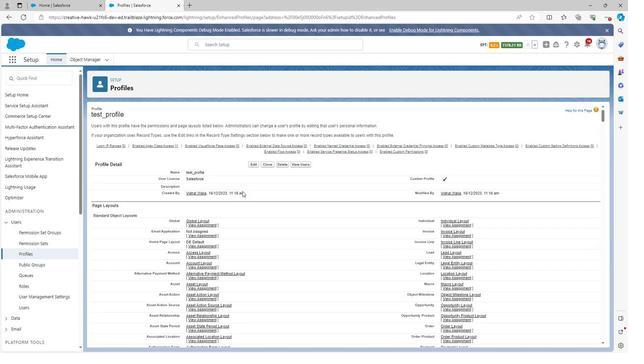 
Action: Mouse scrolled (239, 191) with delta (0, 0)
Screenshot: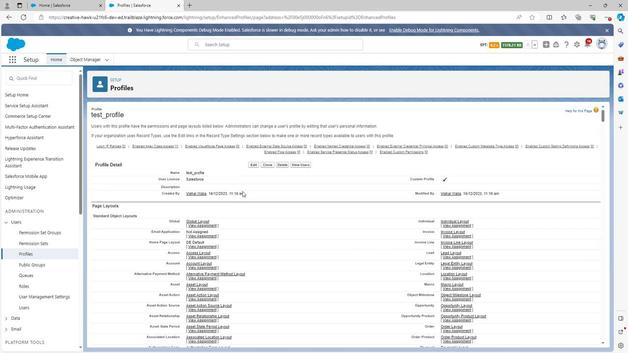 
Action: Mouse scrolled (239, 191) with delta (0, 0)
Screenshot: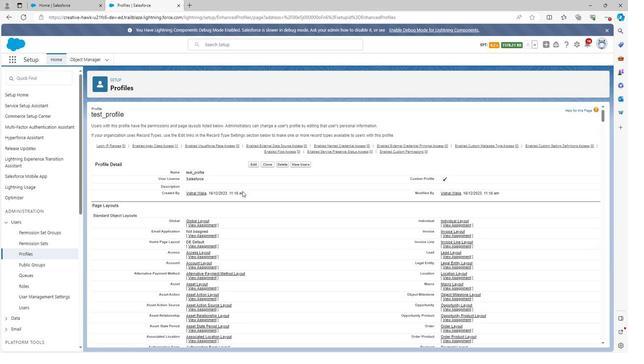 
Action: Mouse moved to (27, 253)
Screenshot: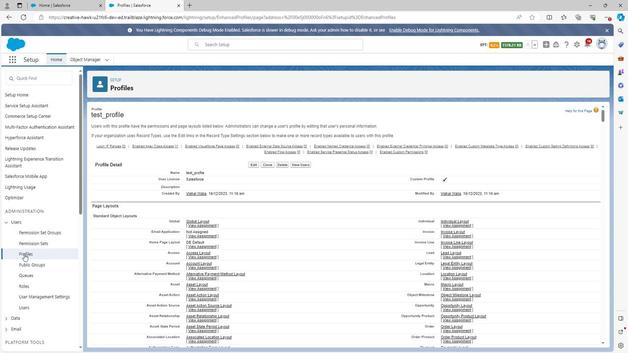
Action: Mouse pressed left at (27, 253)
Screenshot: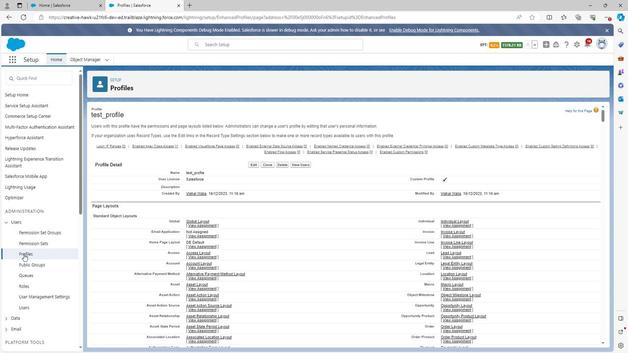 
Action: Mouse moved to (182, 244)
Screenshot: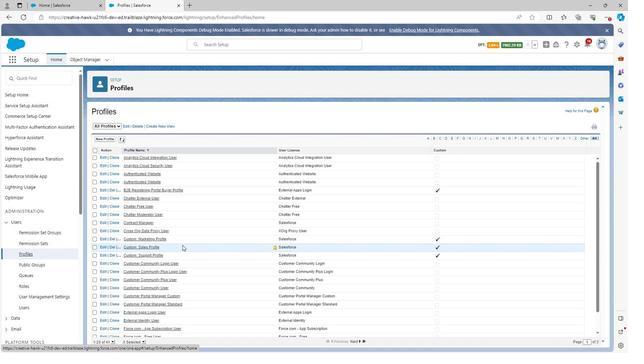 
Action: Mouse scrolled (182, 244) with delta (0, 0)
Screenshot: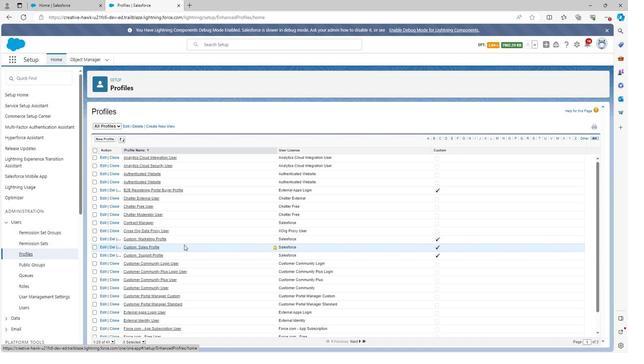 
Action: Mouse scrolled (182, 244) with delta (0, 0)
Screenshot: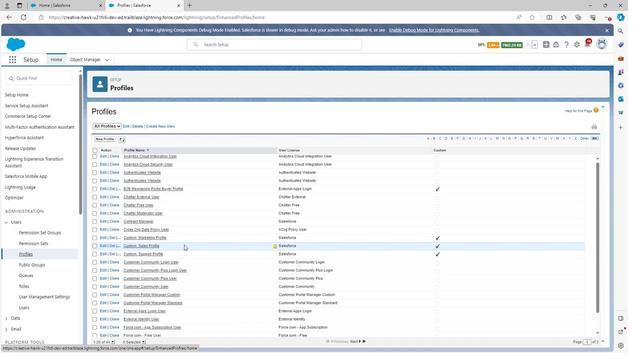 
Action: Mouse scrolled (182, 244) with delta (0, 0)
Screenshot: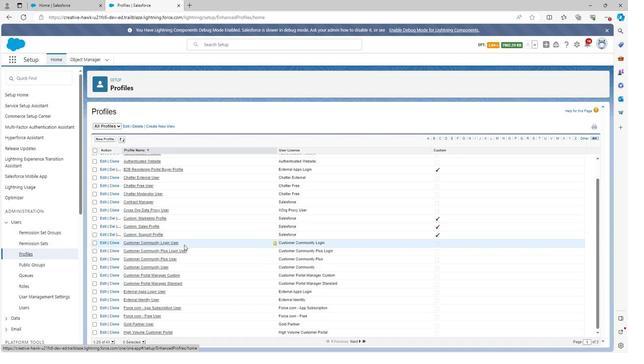 
Action: Mouse scrolled (182, 244) with delta (0, 0)
Screenshot: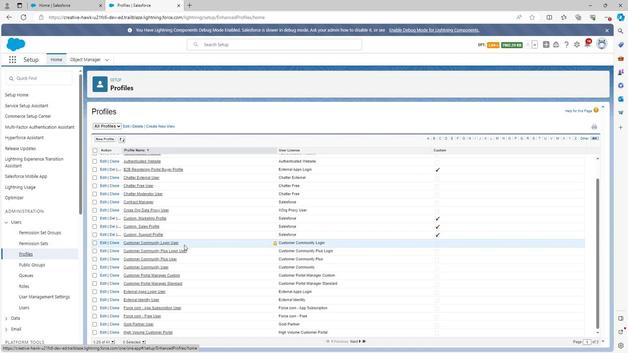
Action: Mouse scrolled (182, 244) with delta (0, 0)
Screenshot: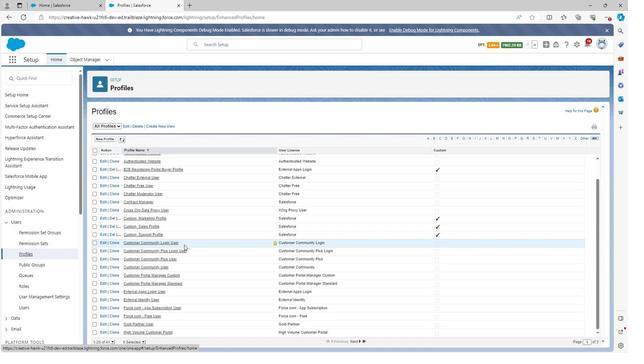 
Action: Mouse scrolled (182, 244) with delta (0, 0)
Screenshot: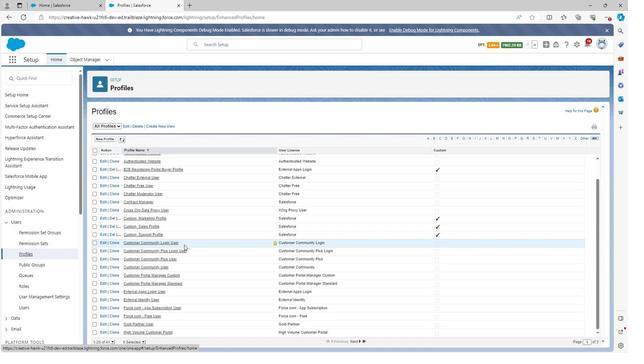 
Action: Mouse moved to (106, 139)
Screenshot: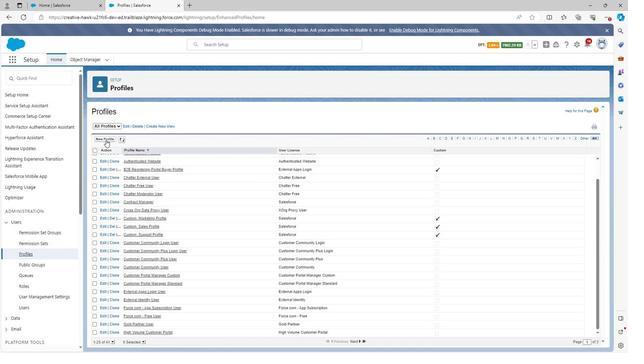
Action: Mouse pressed left at (106, 139)
Screenshot: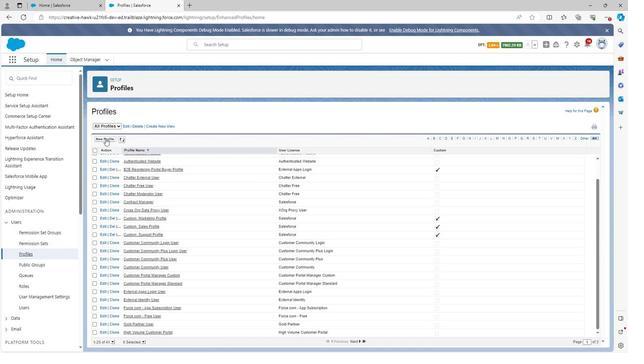 
Action: Mouse moved to (202, 165)
Screenshot: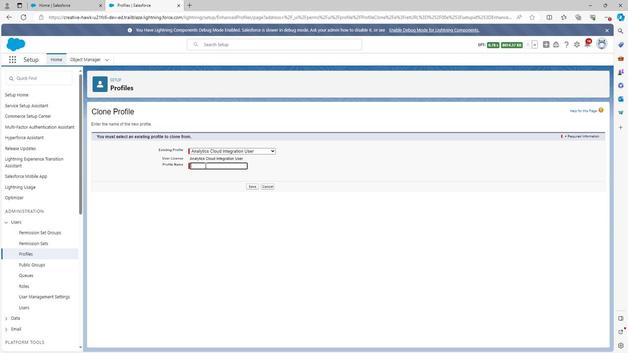 
Action: Mouse pressed left at (202, 165)
Screenshot: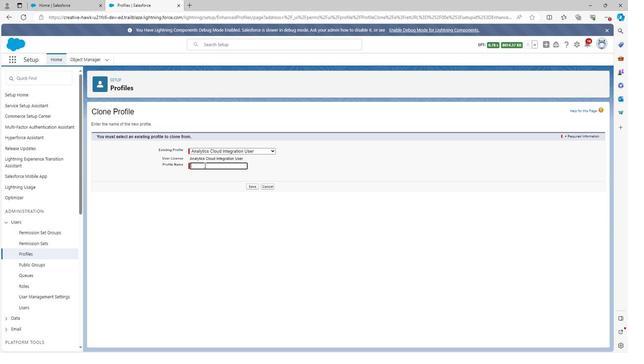 
Action: Mouse moved to (202, 152)
Screenshot: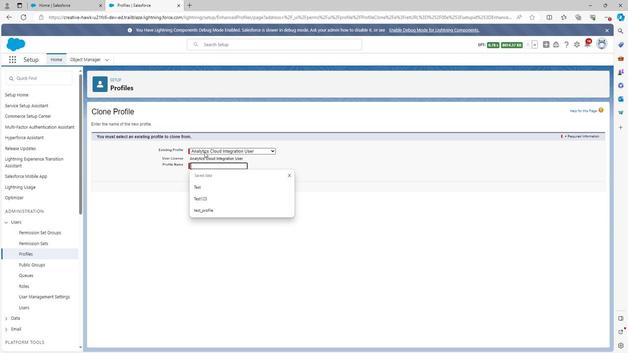 
Action: Mouse pressed left at (202, 152)
Screenshot: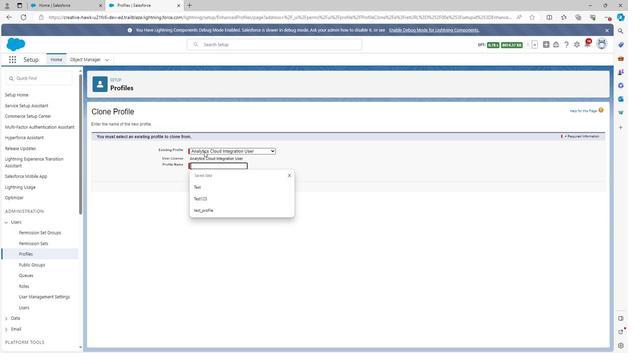 
Action: Mouse moved to (207, 231)
Screenshot: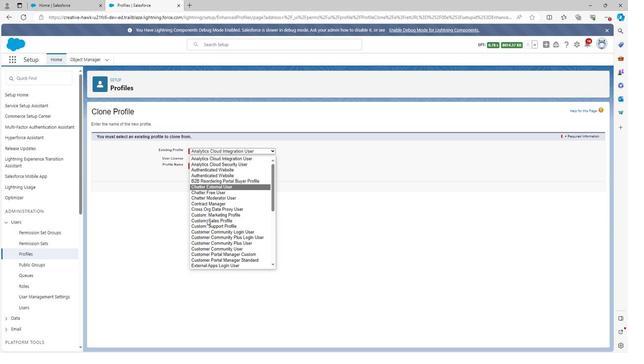 
Action: Mouse scrolled (207, 231) with delta (0, 0)
Screenshot: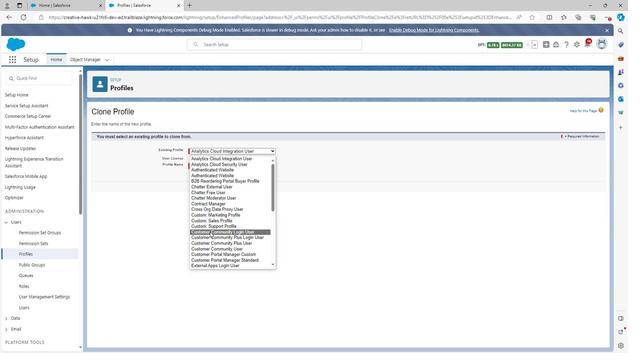 
Action: Mouse moved to (207, 231)
Screenshot: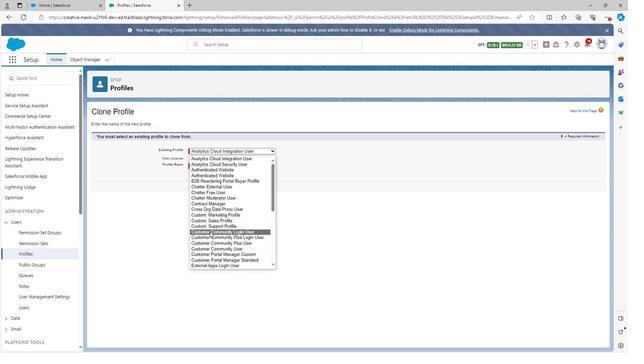 
Action: Mouse scrolled (207, 231) with delta (0, 0)
Screenshot: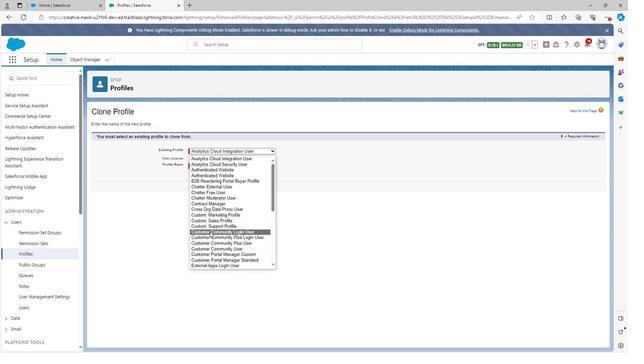 
Action: Mouse scrolled (207, 231) with delta (0, 0)
Screenshot: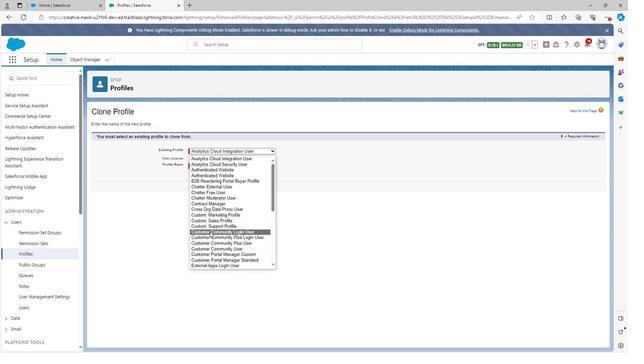 
Action: Mouse scrolled (207, 231) with delta (0, 0)
Screenshot: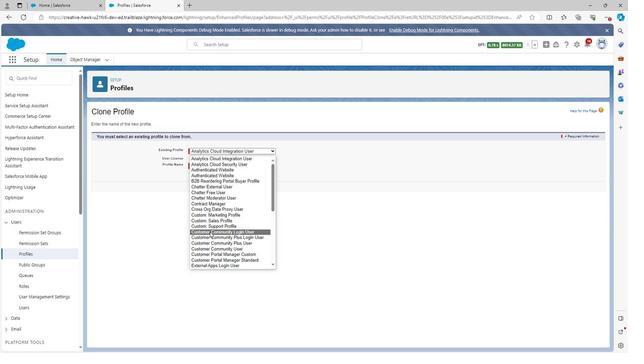 
Action: Mouse scrolled (207, 231) with delta (0, 0)
Screenshot: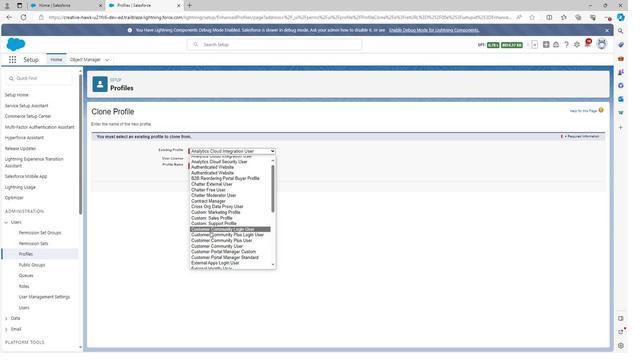 
Action: Mouse scrolled (207, 231) with delta (0, 0)
Screenshot: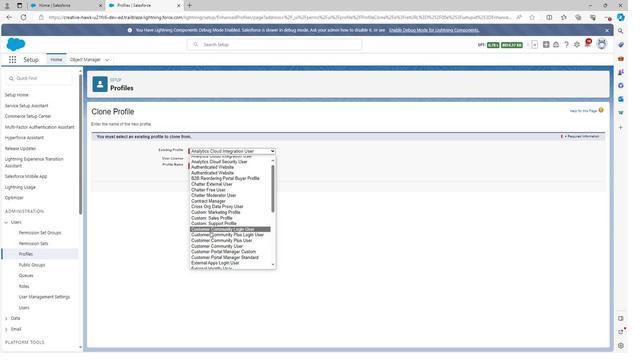 
Action: Mouse scrolled (207, 231) with delta (0, 0)
Screenshot: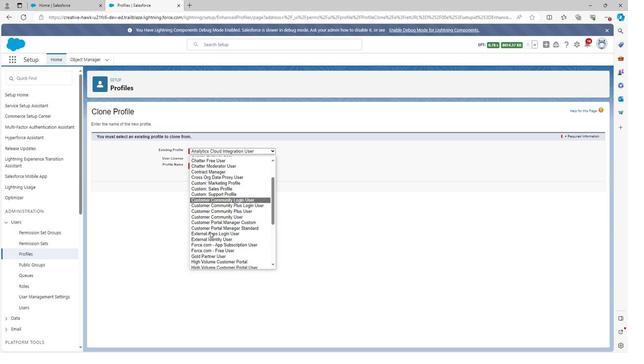 
Action: Mouse moved to (207, 232)
Screenshot: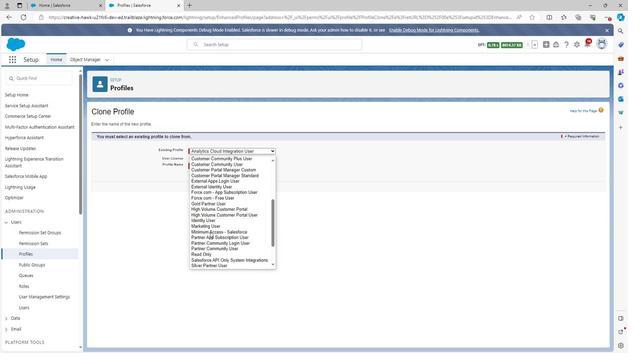 
Action: Mouse scrolled (207, 231) with delta (0, 0)
Screenshot: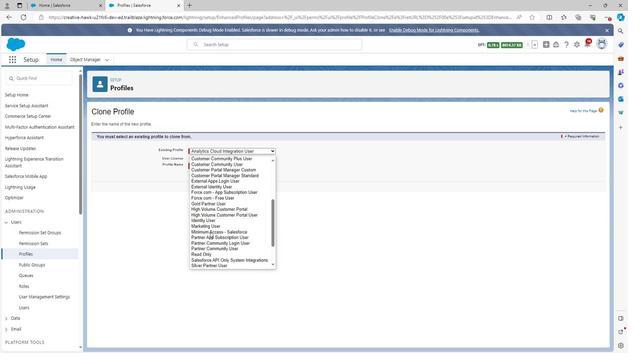 
Action: Mouse moved to (202, 248)
Screenshot: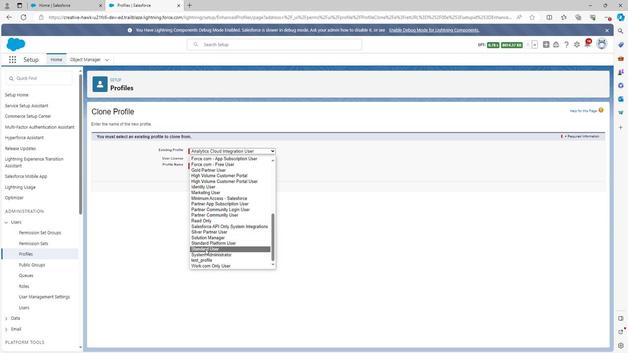 
Action: Mouse pressed left at (202, 248)
Screenshot: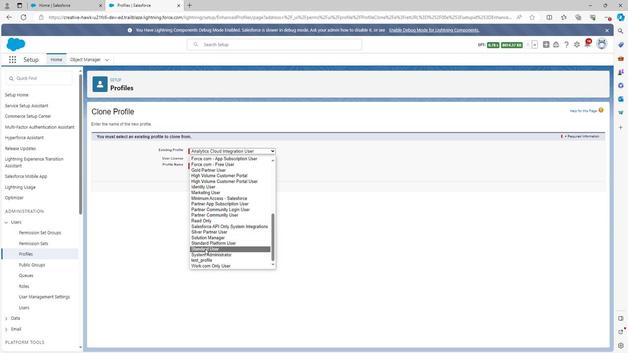 
Action: Mouse moved to (196, 166)
Screenshot: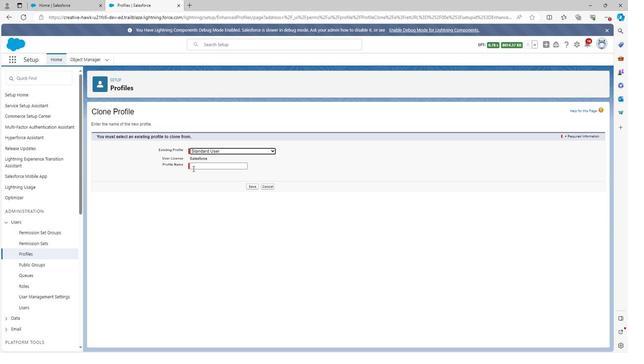 
Action: Mouse pressed left at (196, 166)
Screenshot: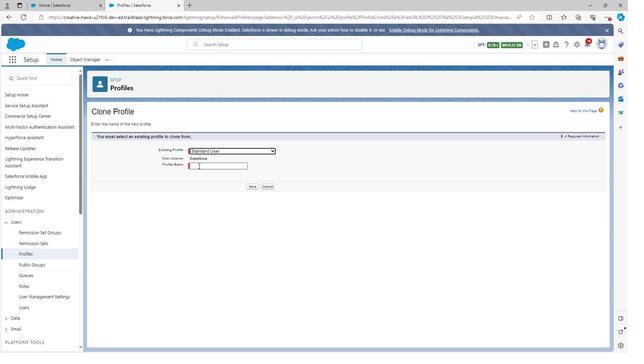 
Action: Key pressed test<Key.shift>_profile2
Screenshot: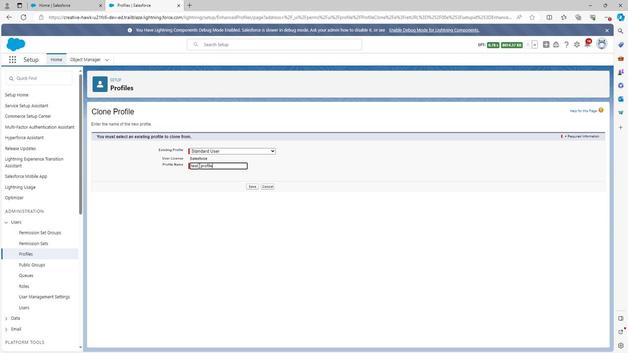 
Action: Mouse moved to (246, 184)
Screenshot: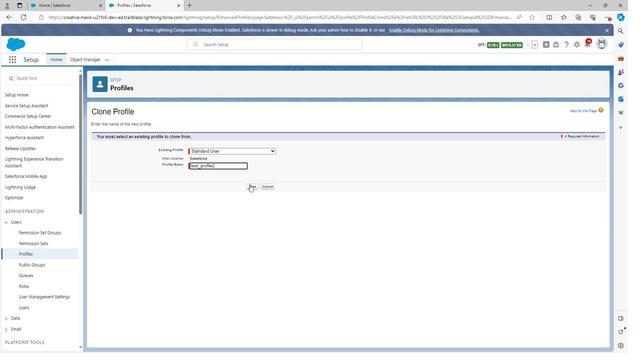 
Action: Mouse pressed left at (246, 184)
Screenshot: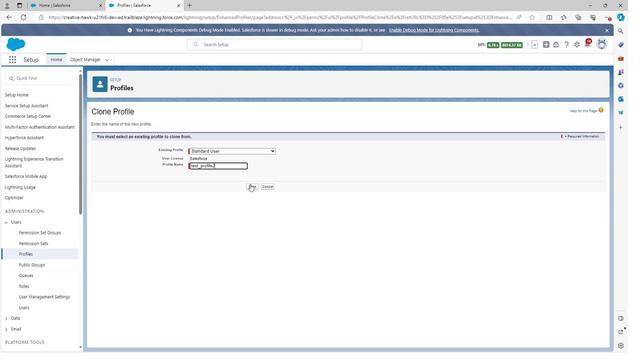 
Action: Mouse moved to (254, 189)
Screenshot: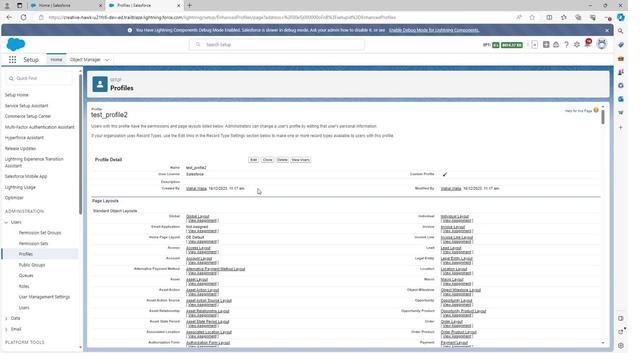 
Action: Mouse scrolled (254, 189) with delta (0, 0)
Screenshot: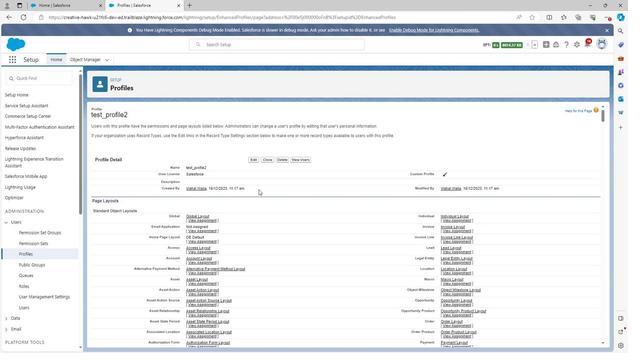 
Action: Mouse moved to (255, 190)
Screenshot: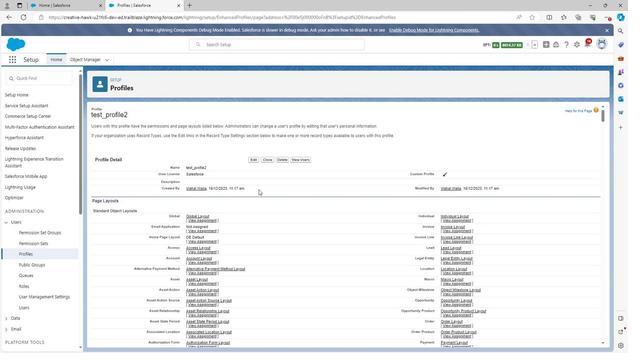 
Action: Mouse scrolled (255, 190) with delta (0, 0)
Screenshot: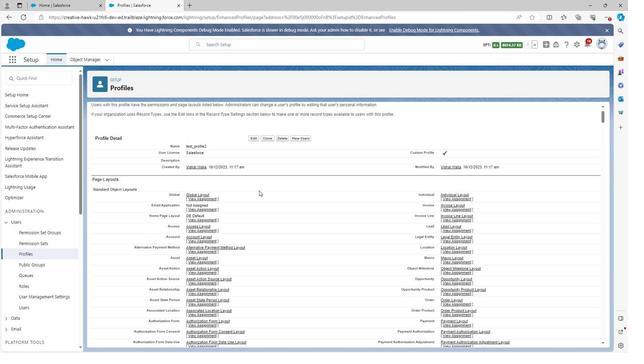 
Action: Mouse scrolled (255, 190) with delta (0, 0)
Screenshot: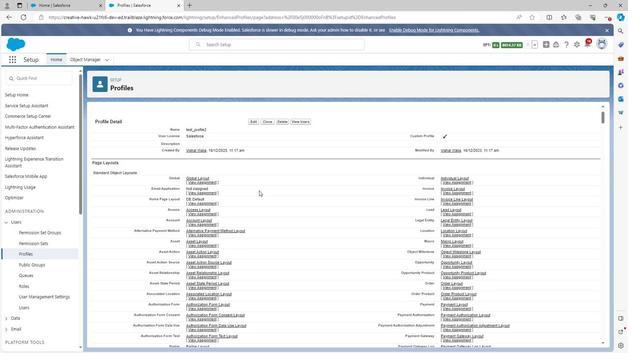 
Action: Mouse scrolled (255, 190) with delta (0, 0)
Screenshot: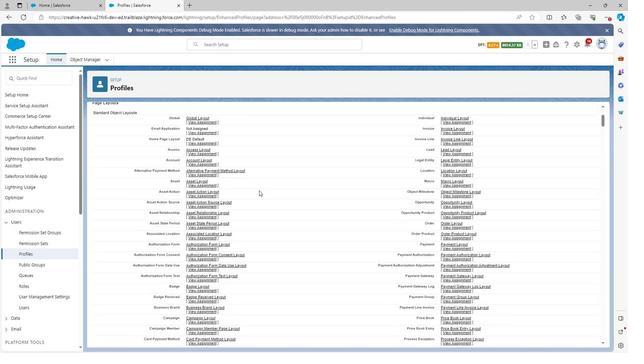 
Action: Mouse scrolled (255, 190) with delta (0, 0)
Screenshot: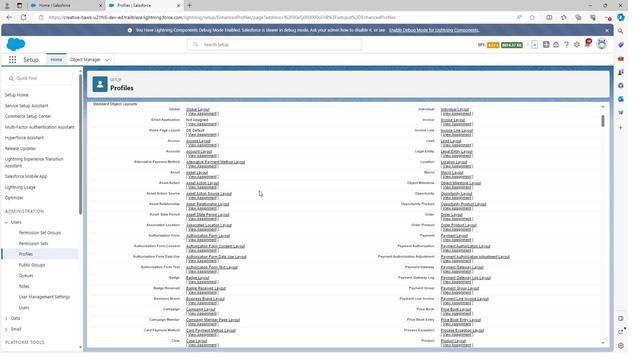 
Action: Mouse scrolled (255, 190) with delta (0, 0)
Screenshot: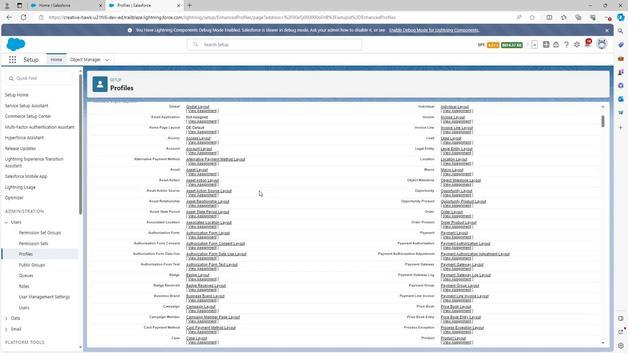 
